 Task: Search one way flight ticket for 2 adults, 4 children and 1 infant on lap in business from Yuma: Yuma International Airport/mcas Yuma to Rock Springs: Southwest Wyoming Regional Airport (rock Springs Sweetwater County Airport) on 8-5-2023. Choice of flights is Westjet. Number of bags: 2 carry on bags and 7 checked bags. Price is upto 93000. Outbound departure time preference is 13:45.
Action: Mouse moved to (302, 261)
Screenshot: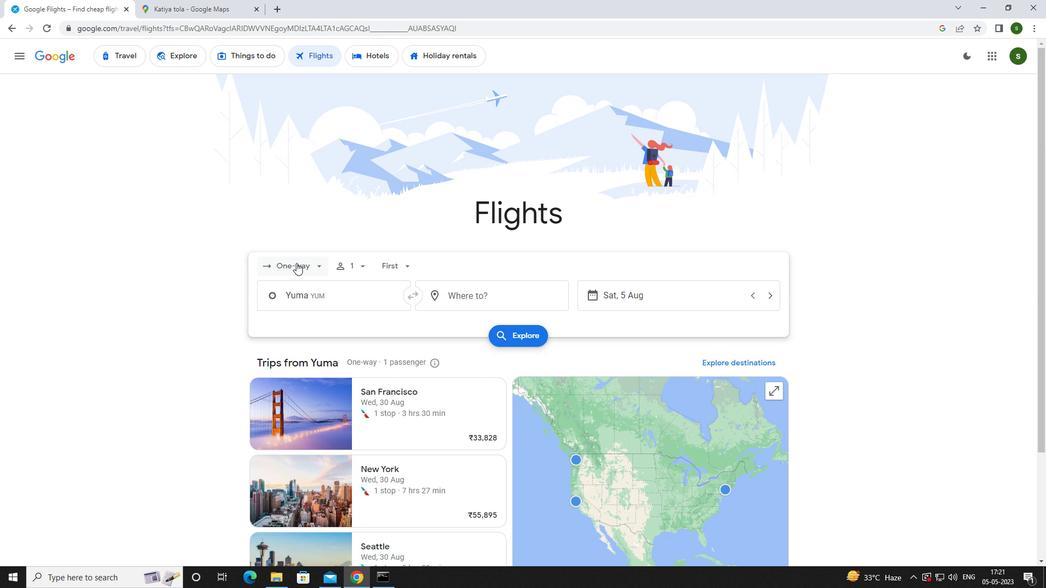 
Action: Mouse pressed left at (302, 261)
Screenshot: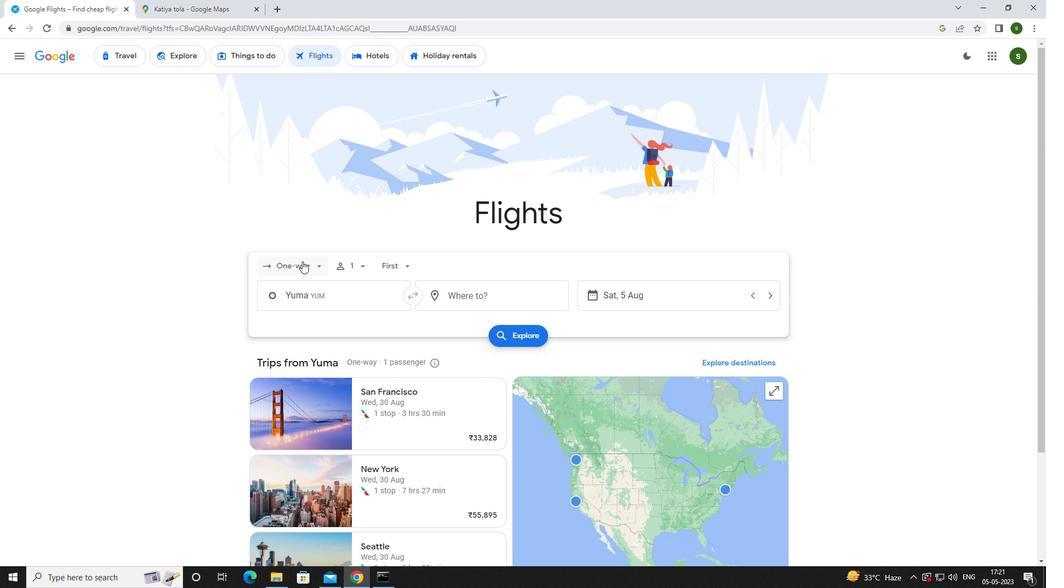 
Action: Mouse moved to (301, 318)
Screenshot: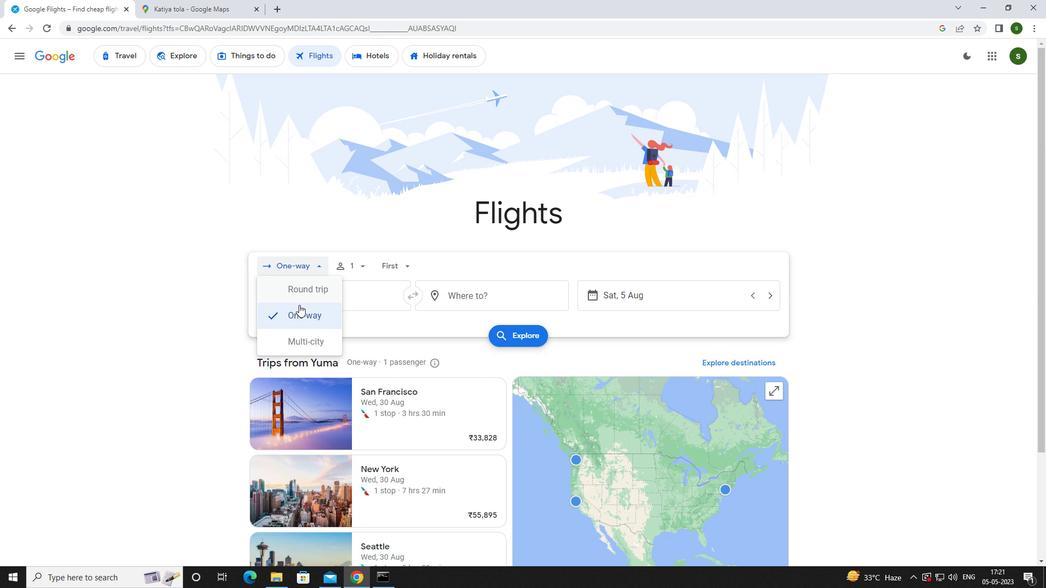 
Action: Mouse pressed left at (301, 318)
Screenshot: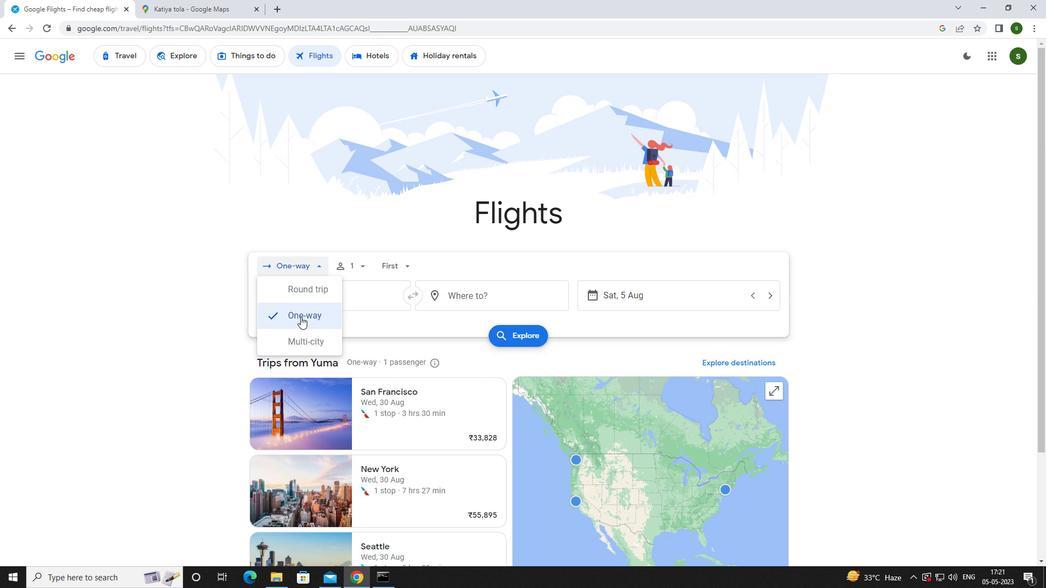 
Action: Mouse moved to (359, 269)
Screenshot: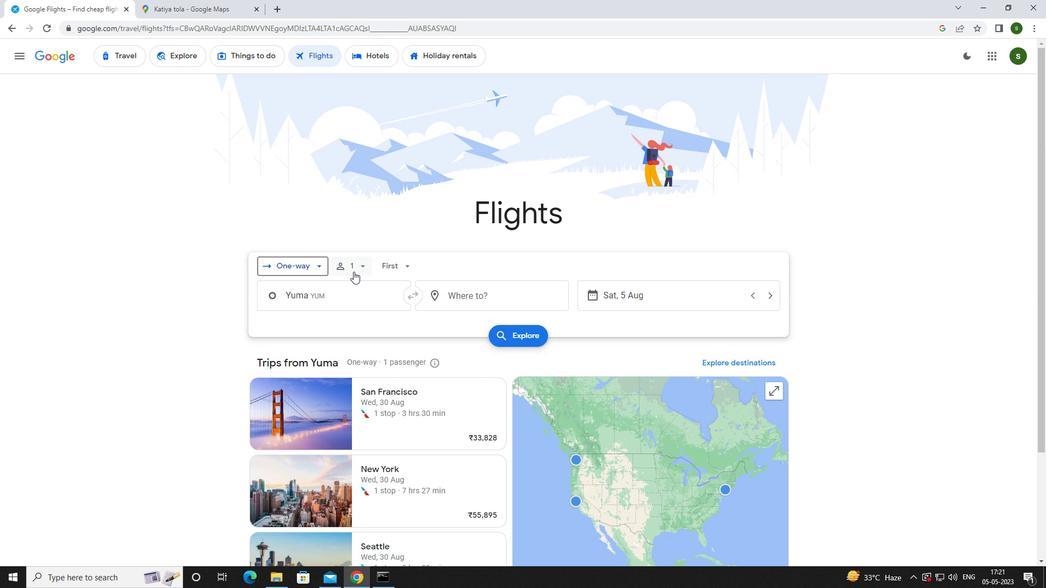 
Action: Mouse pressed left at (359, 269)
Screenshot: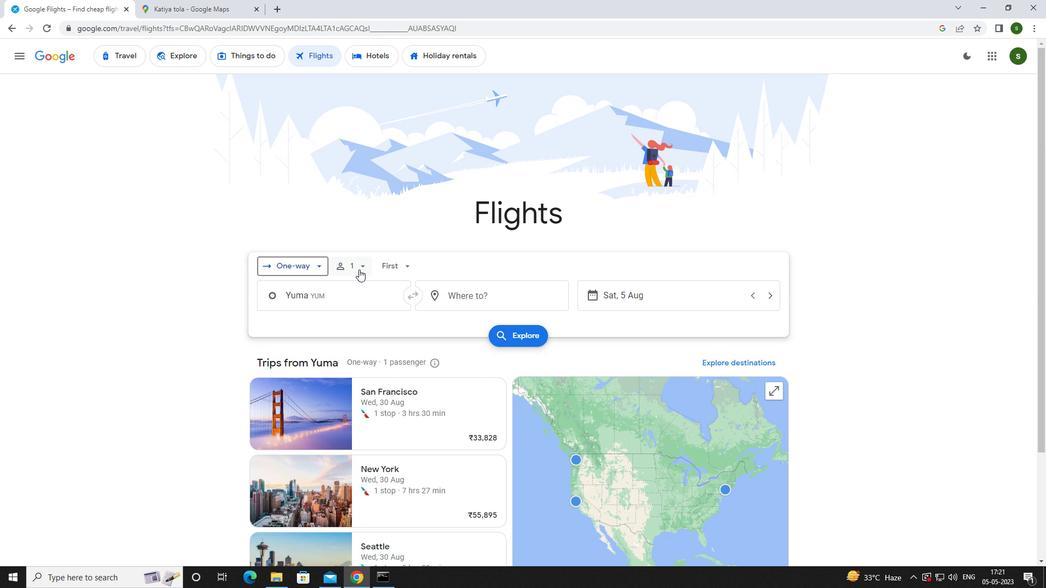 
Action: Mouse moved to (443, 294)
Screenshot: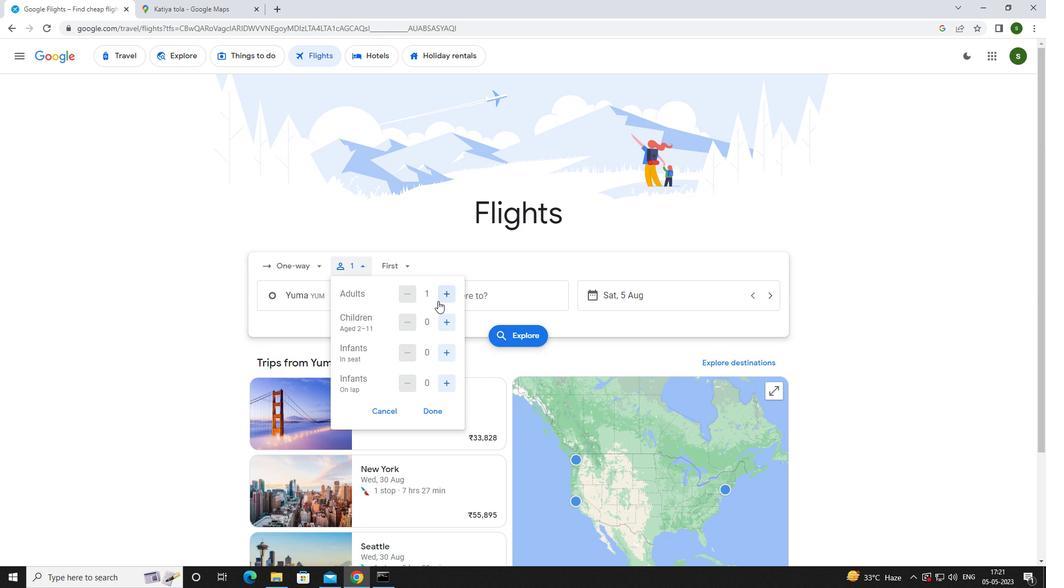 
Action: Mouse pressed left at (443, 294)
Screenshot: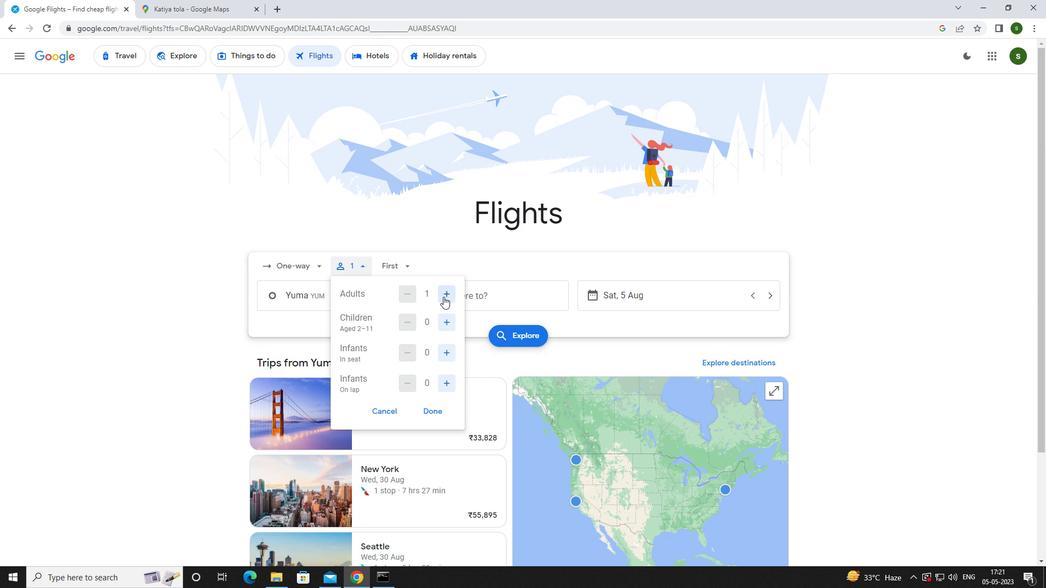 
Action: Mouse moved to (445, 319)
Screenshot: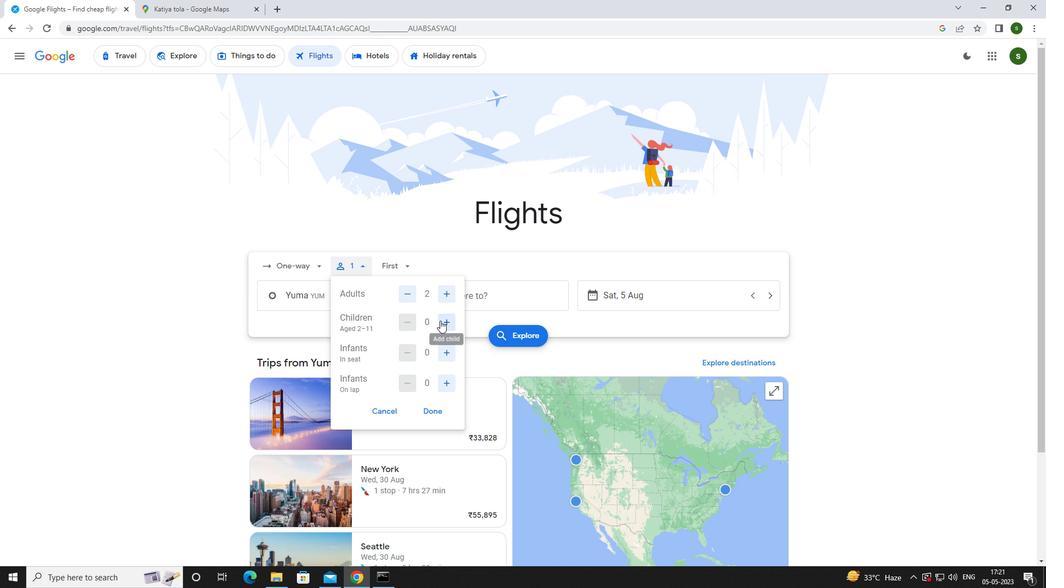 
Action: Mouse pressed left at (445, 319)
Screenshot: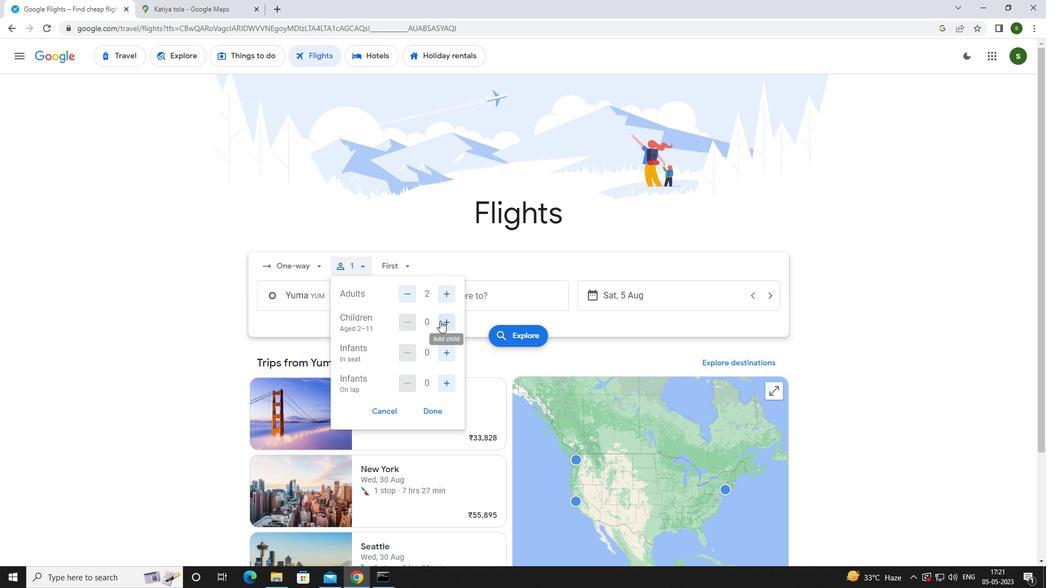 
Action: Mouse pressed left at (445, 319)
Screenshot: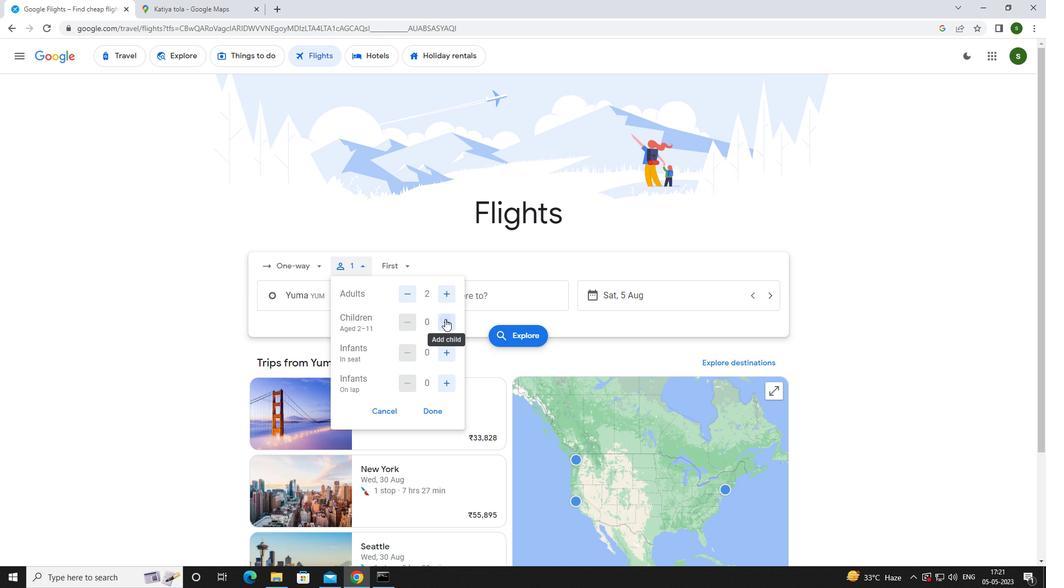 
Action: Mouse pressed left at (445, 319)
Screenshot: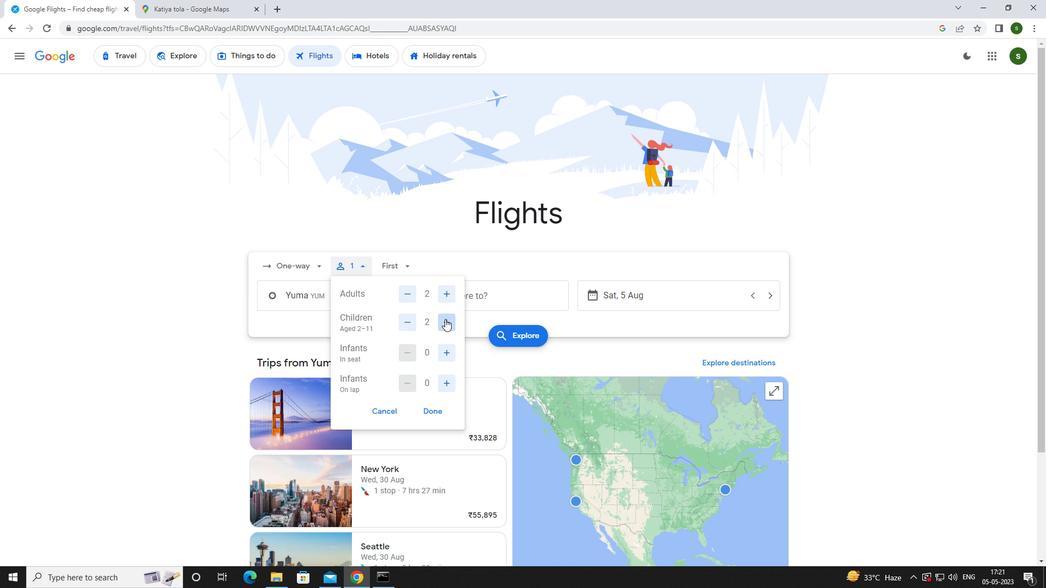 
Action: Mouse pressed left at (445, 319)
Screenshot: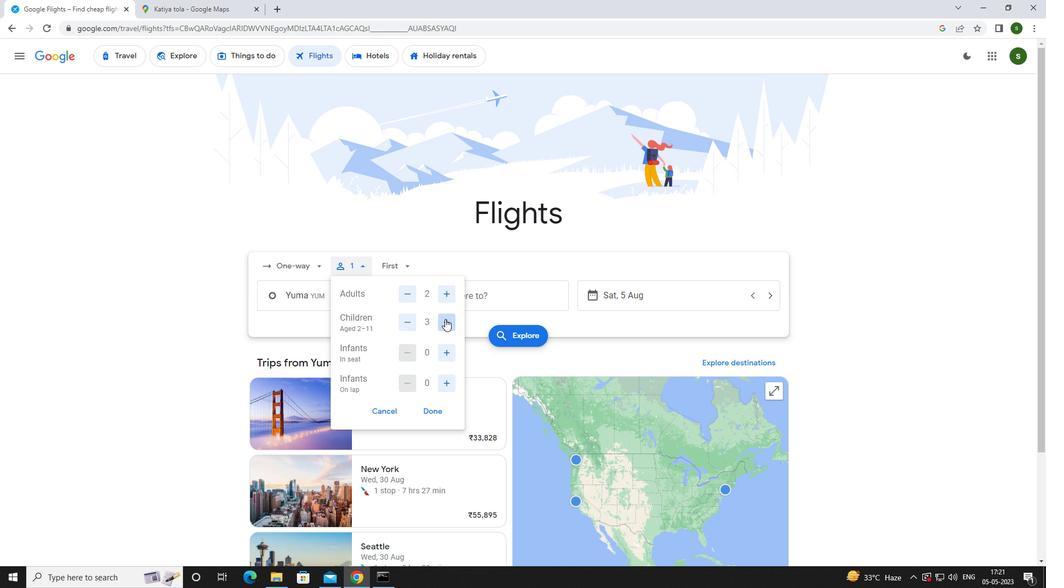 
Action: Mouse moved to (448, 384)
Screenshot: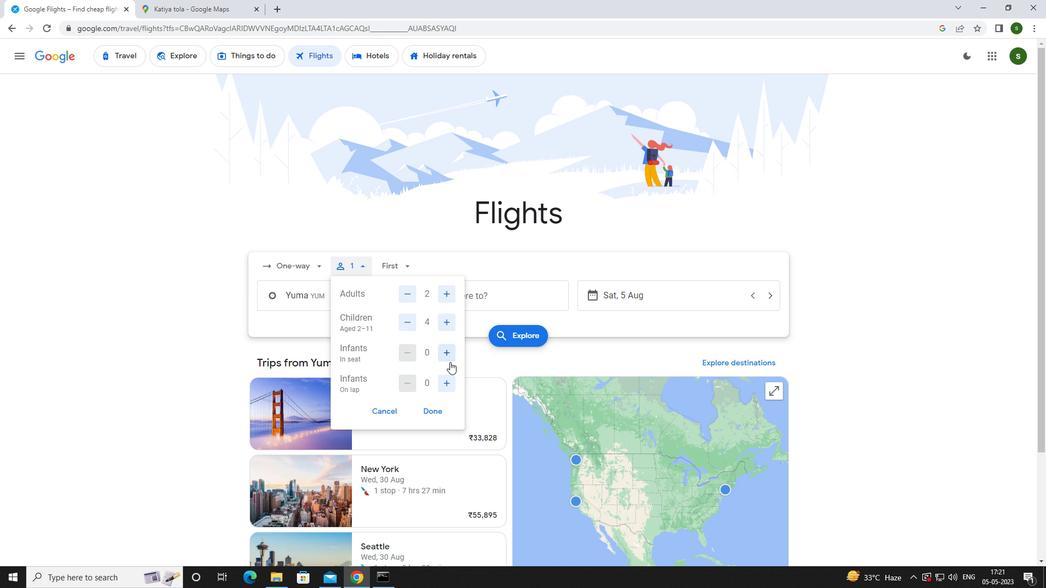 
Action: Mouse pressed left at (448, 384)
Screenshot: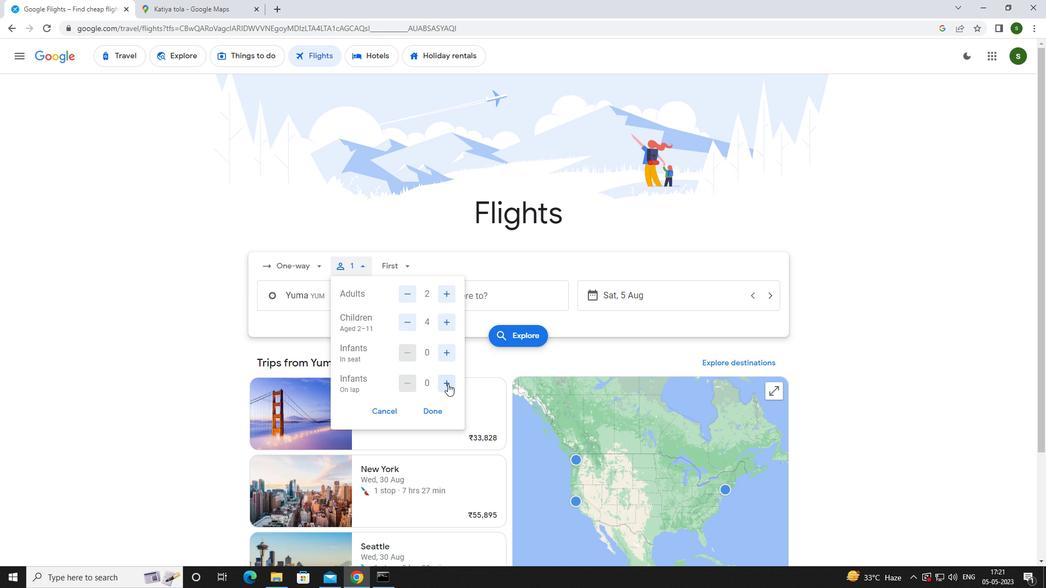 
Action: Mouse moved to (406, 269)
Screenshot: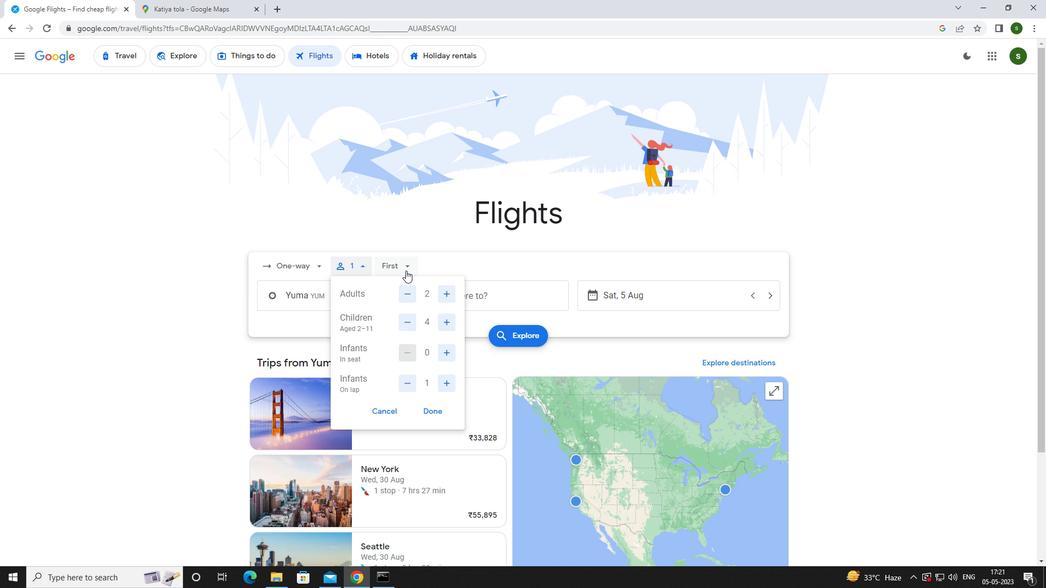 
Action: Mouse pressed left at (406, 269)
Screenshot: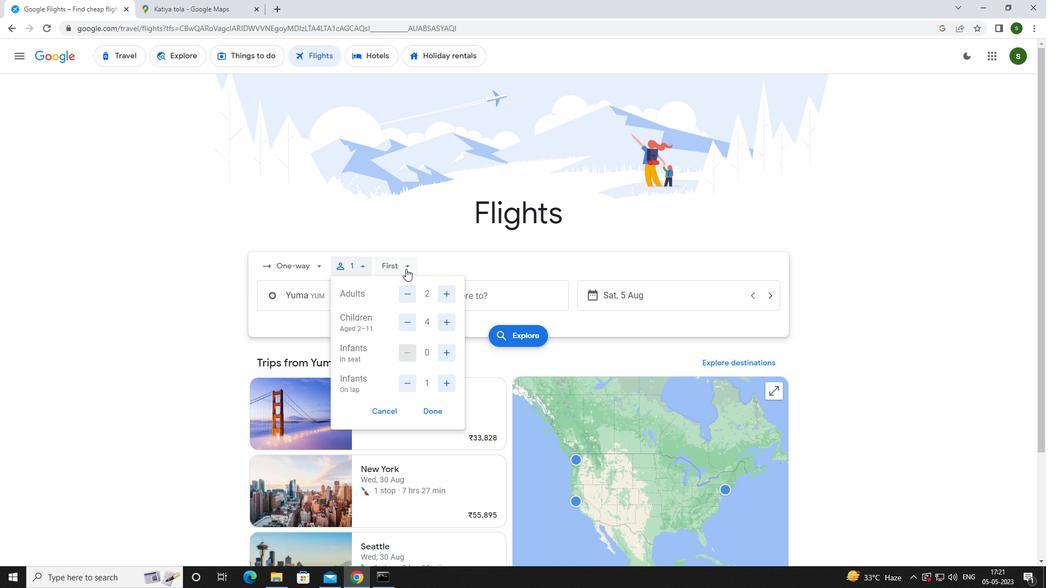 
Action: Mouse moved to (419, 341)
Screenshot: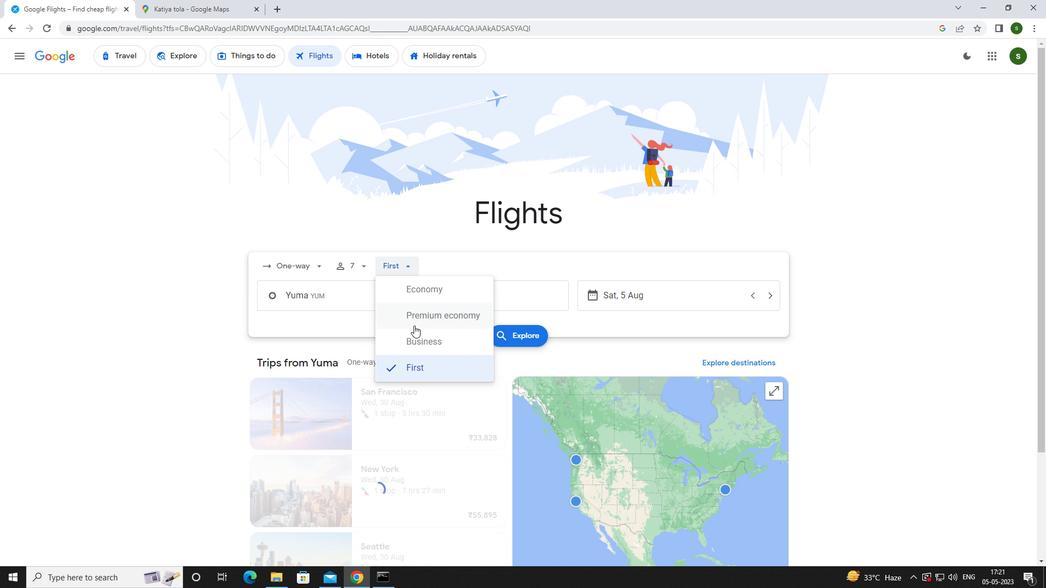 
Action: Mouse pressed left at (419, 341)
Screenshot: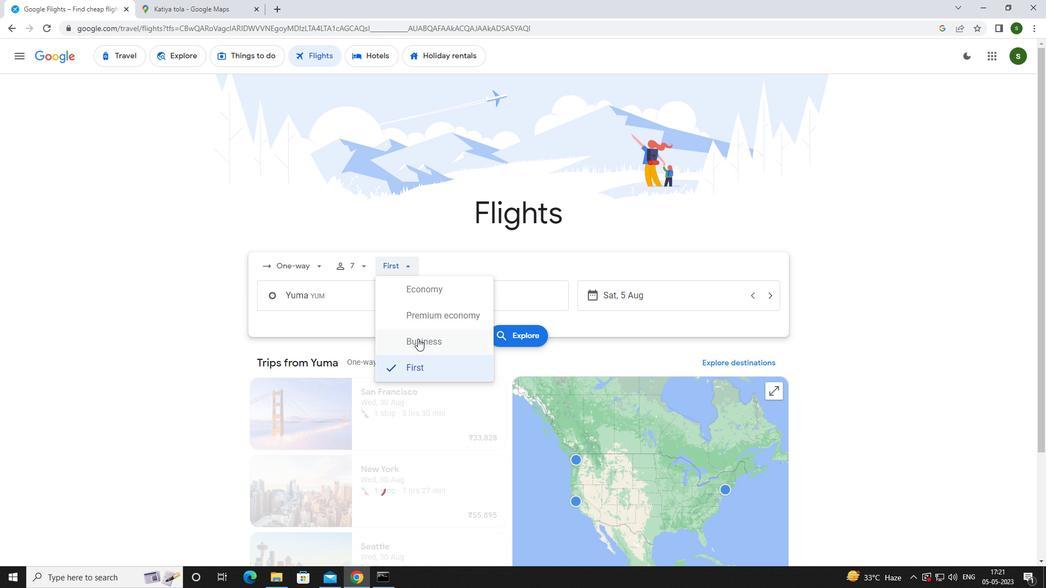 
Action: Mouse moved to (348, 301)
Screenshot: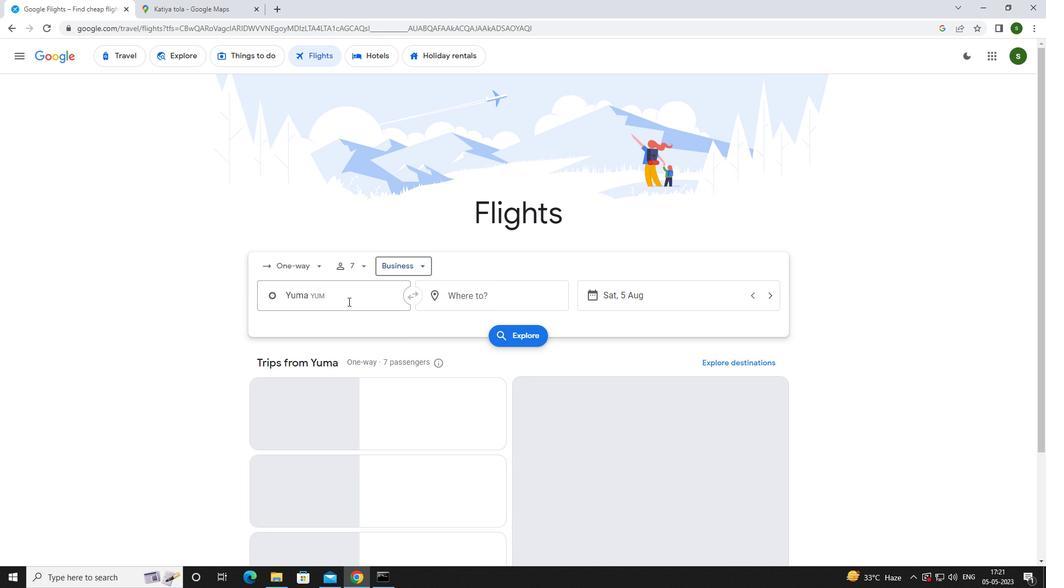 
Action: Mouse pressed left at (348, 301)
Screenshot: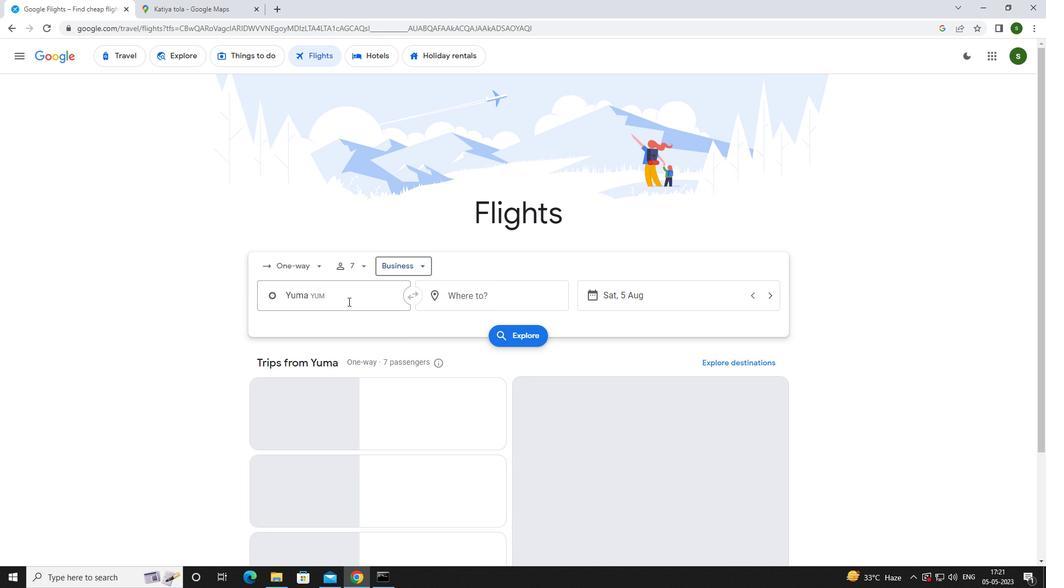
Action: Key pressed <Key.caps_lock>y<Key.caps_lock>uma<Key.space>
Screenshot: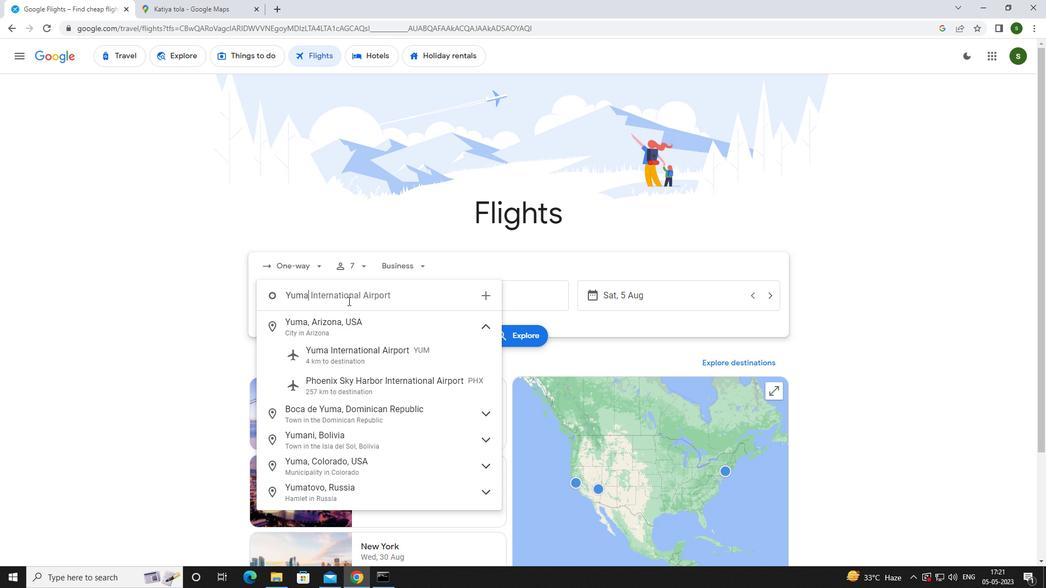 
Action: Mouse moved to (344, 356)
Screenshot: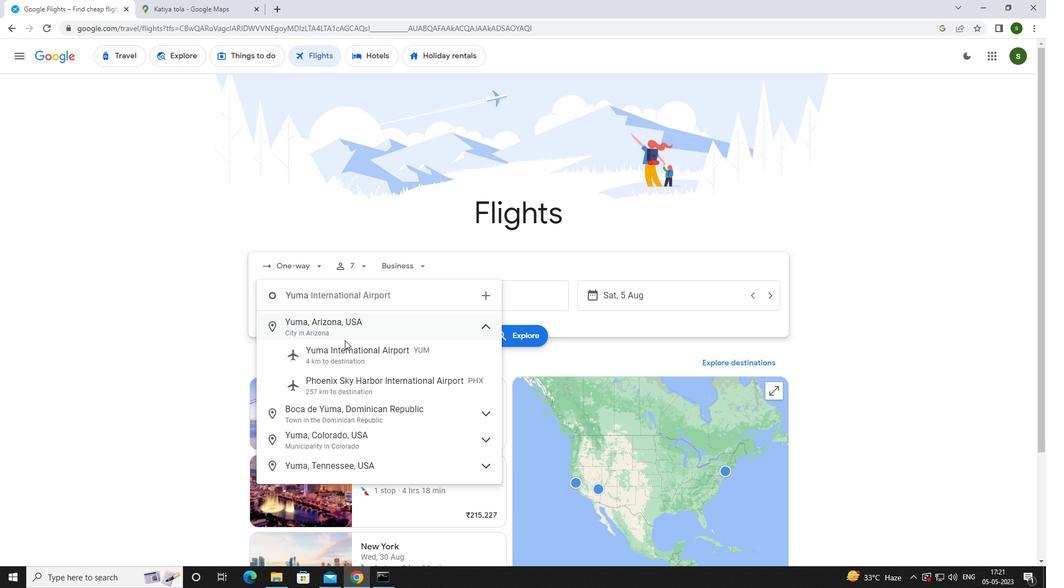 
Action: Mouse pressed left at (344, 356)
Screenshot: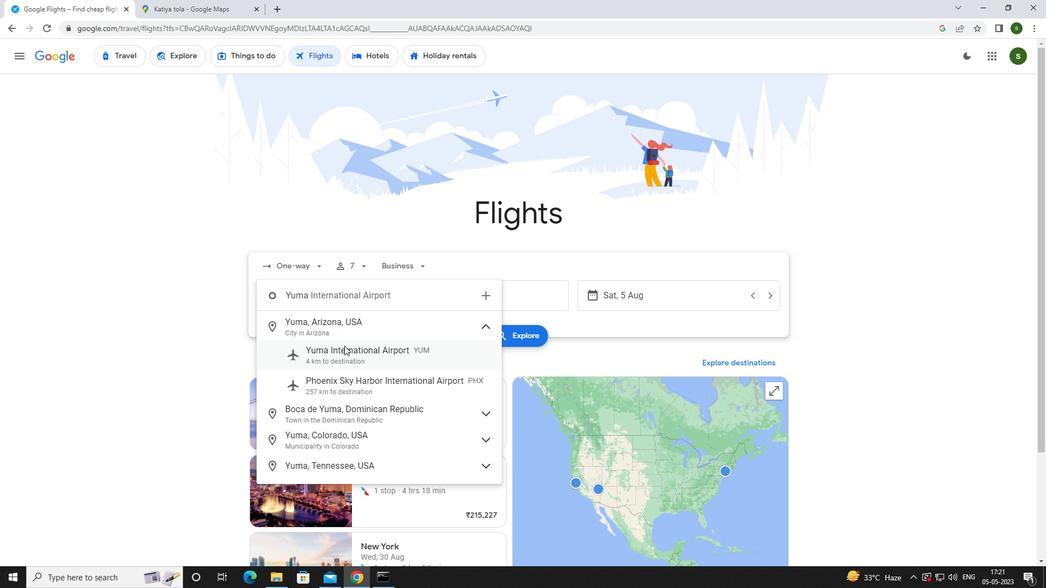 
Action: Mouse moved to (464, 296)
Screenshot: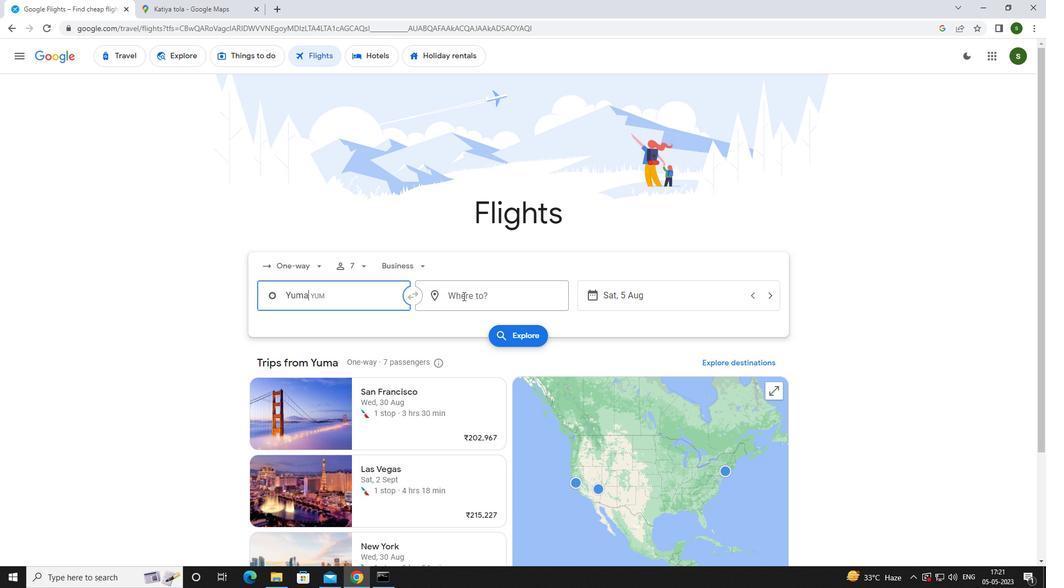 
Action: Mouse pressed left at (464, 296)
Screenshot: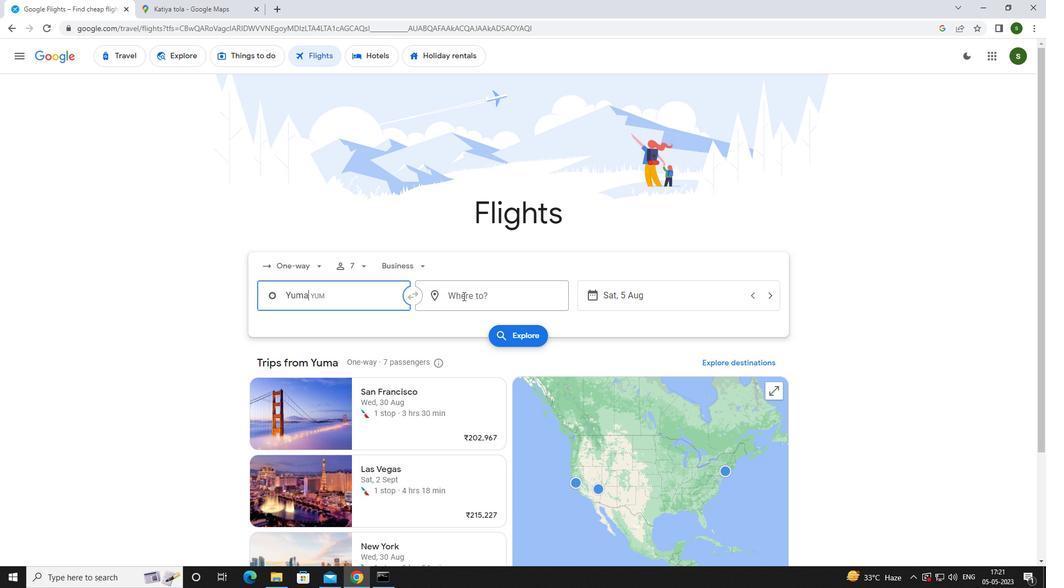 
Action: Mouse moved to (462, 297)
Screenshot: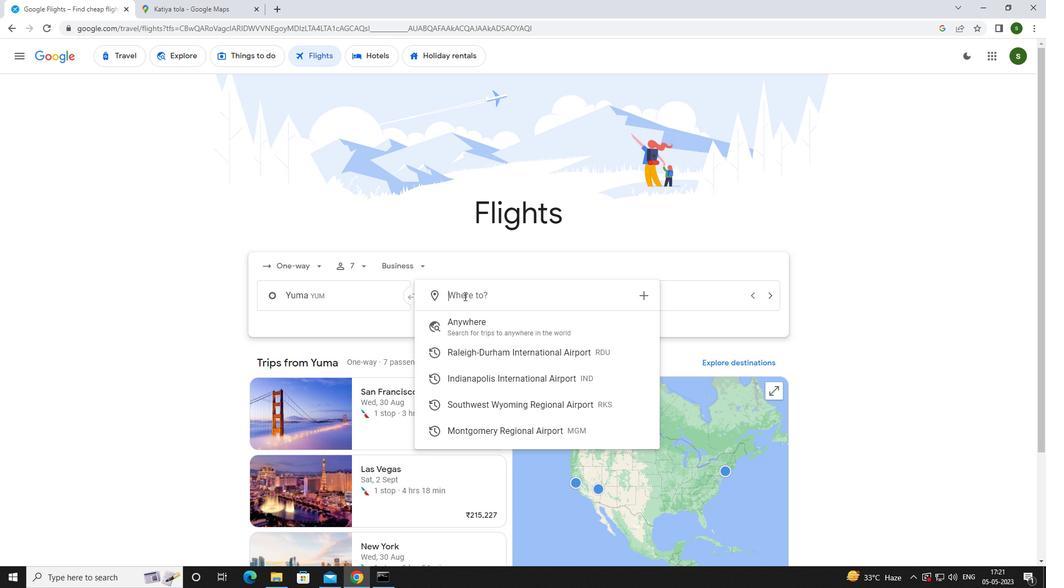 
Action: Key pressed <Key.caps_lock>r<Key.caps_lock>ock<Key.space><Key.caps_lock>s<Key.caps_lock>pr
Screenshot: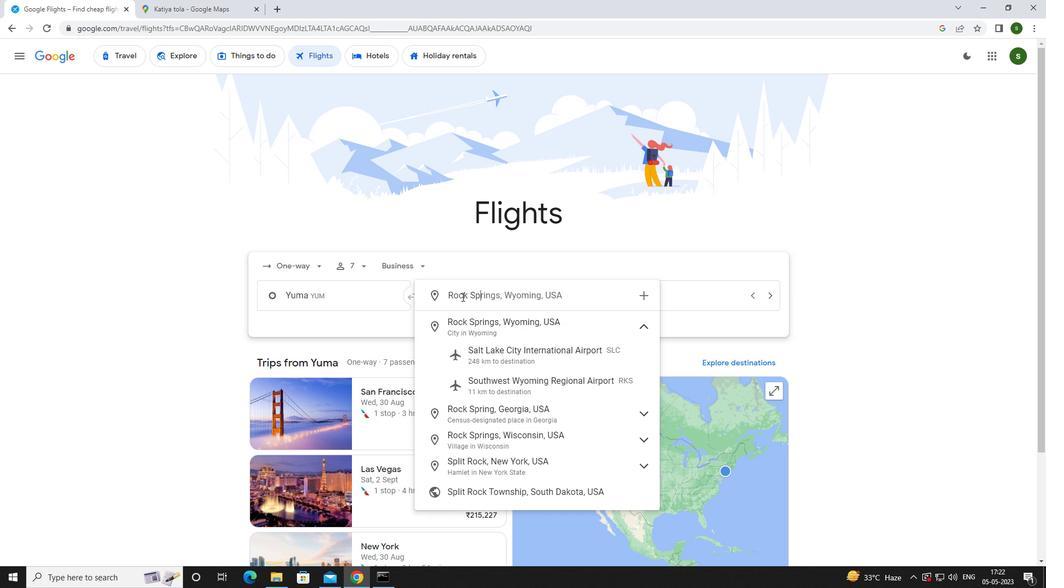 
Action: Mouse moved to (498, 381)
Screenshot: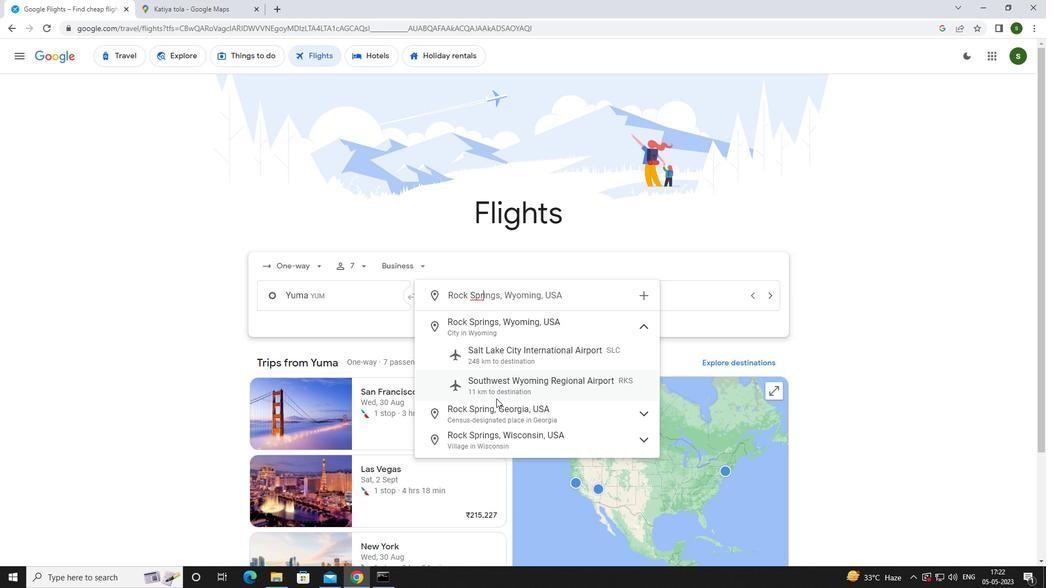 
Action: Mouse pressed left at (498, 381)
Screenshot: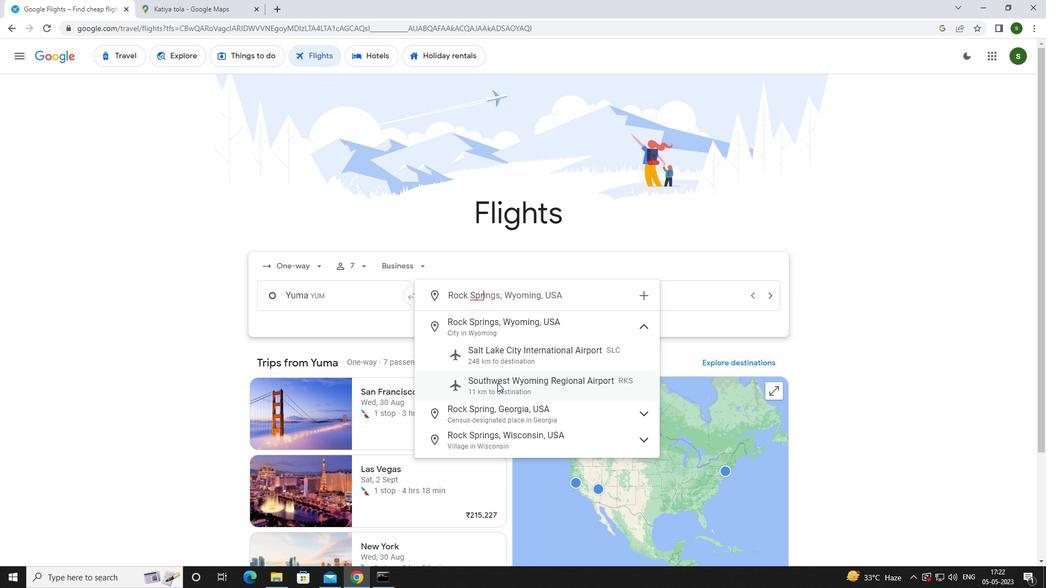 
Action: Mouse moved to (641, 295)
Screenshot: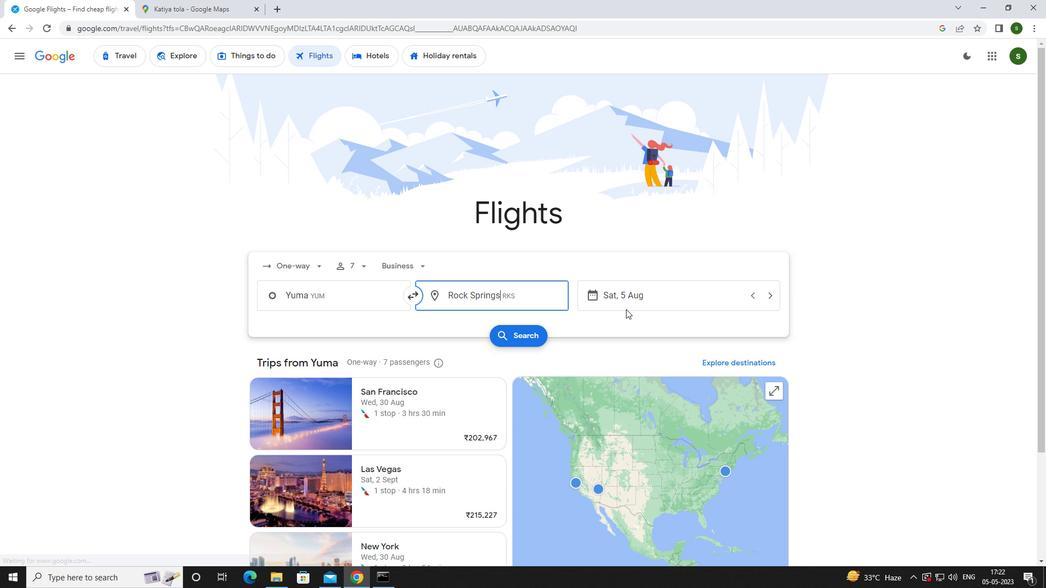 
Action: Mouse pressed left at (641, 295)
Screenshot: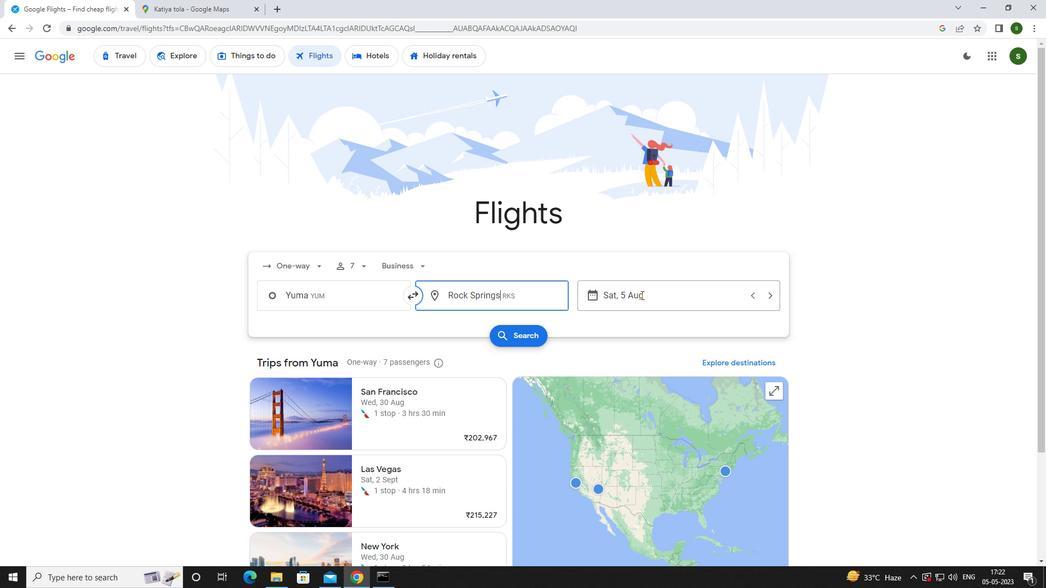 
Action: Mouse moved to (546, 369)
Screenshot: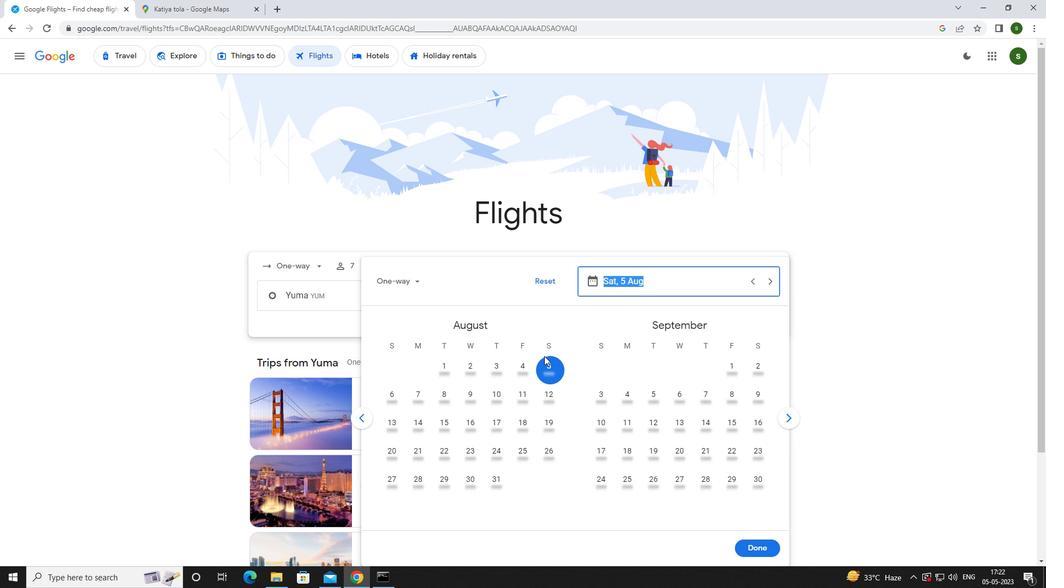 
Action: Mouse pressed left at (546, 369)
Screenshot: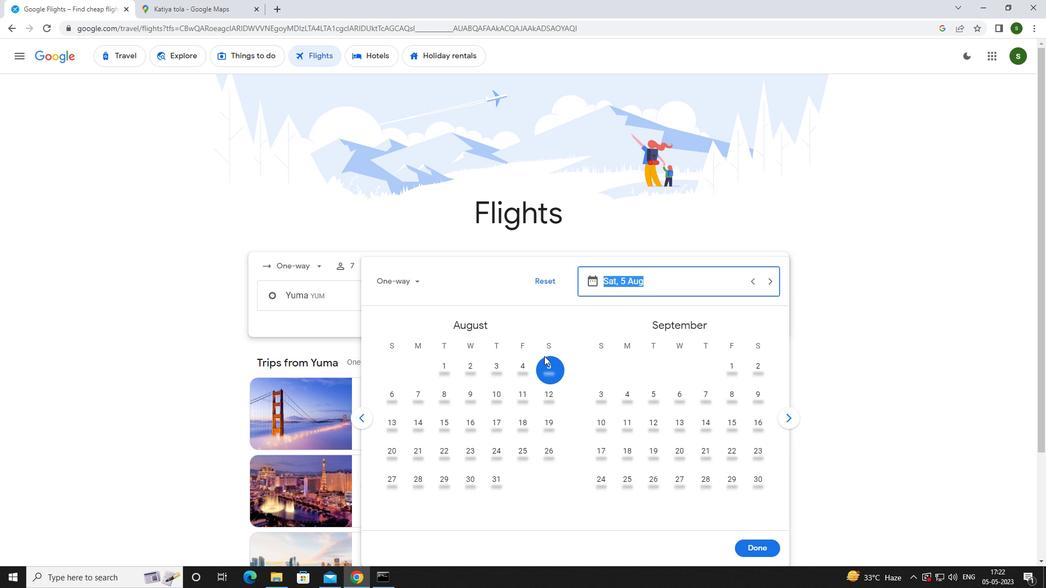 
Action: Mouse moved to (754, 549)
Screenshot: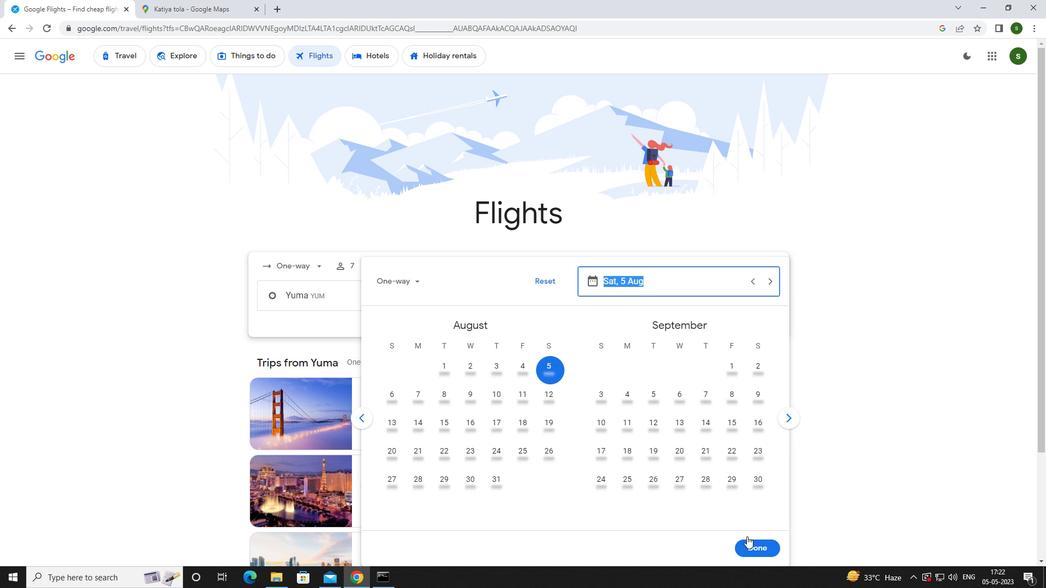 
Action: Mouse pressed left at (754, 549)
Screenshot: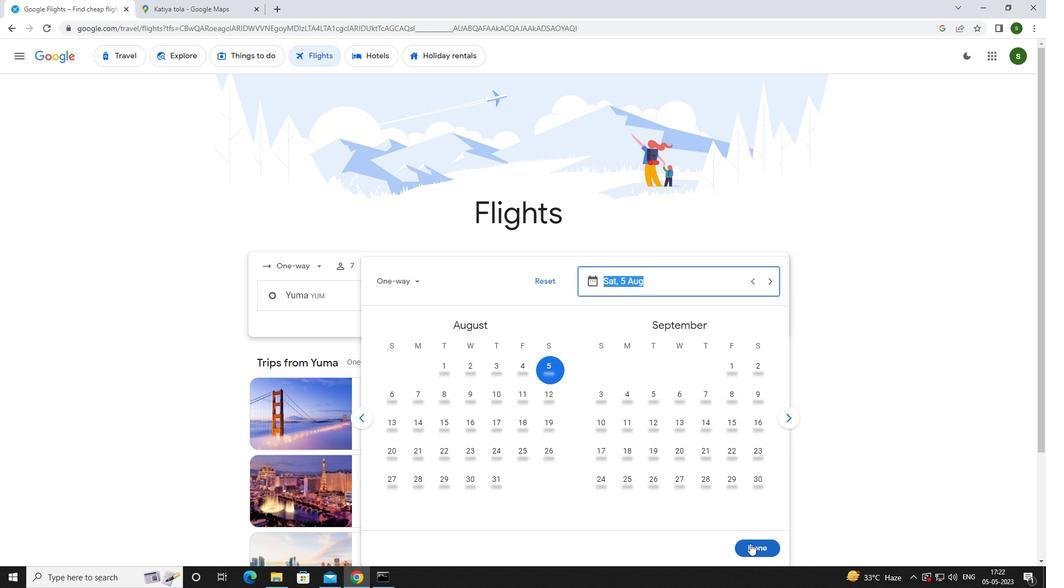 
Action: Mouse moved to (530, 339)
Screenshot: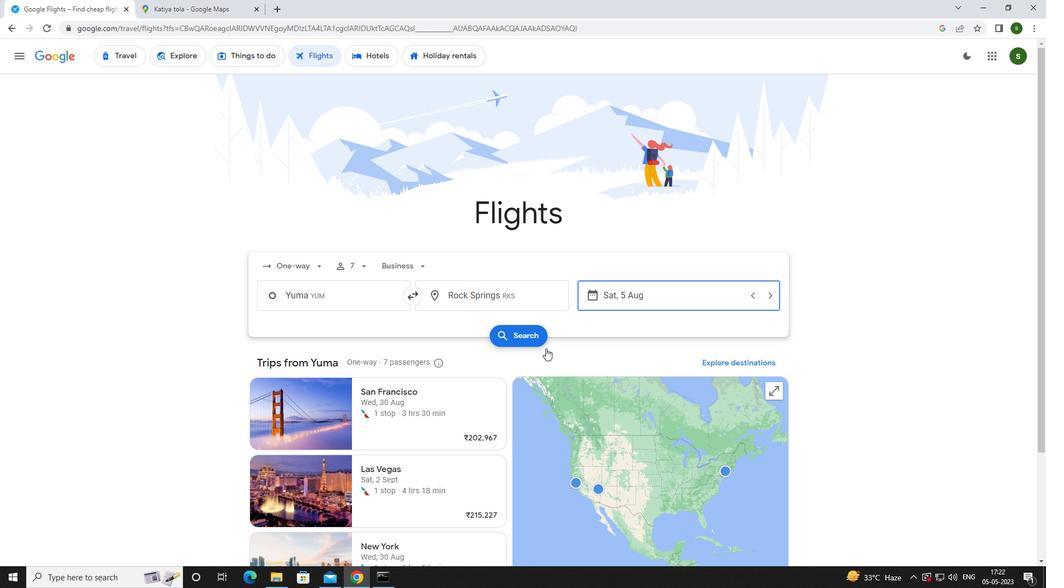 
Action: Mouse pressed left at (530, 339)
Screenshot: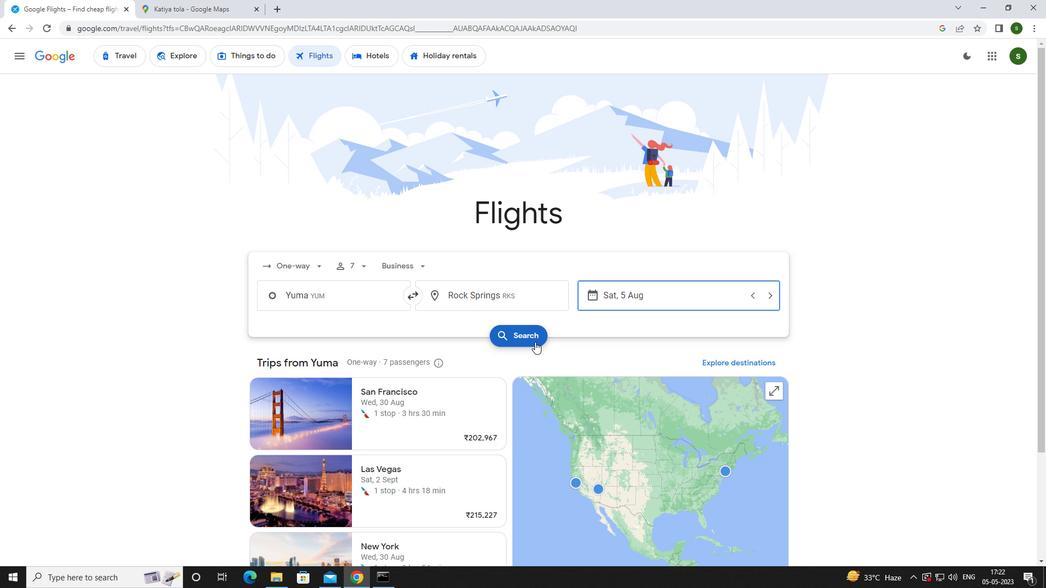 
Action: Mouse moved to (274, 155)
Screenshot: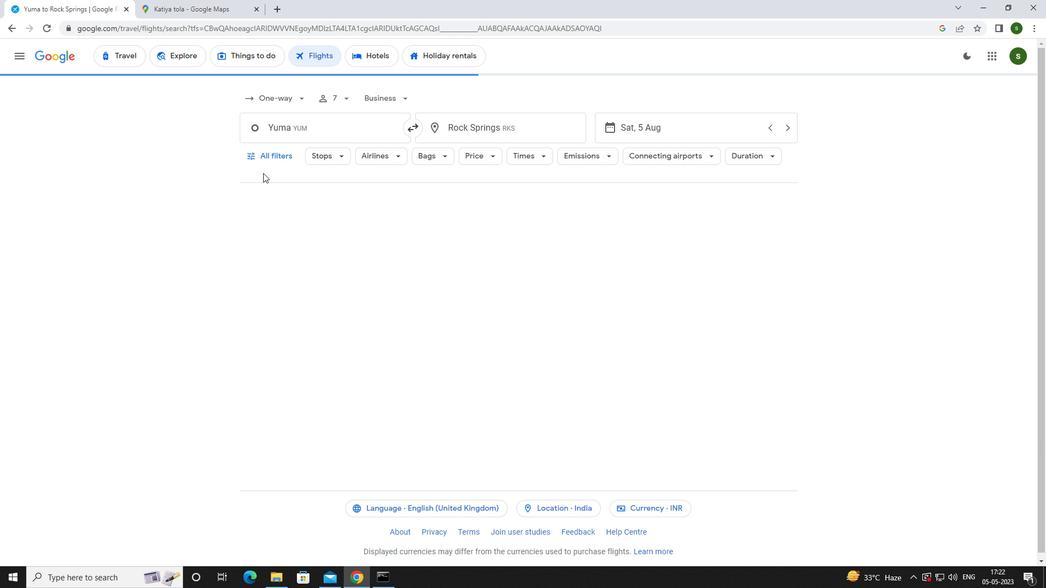
Action: Mouse pressed left at (274, 155)
Screenshot: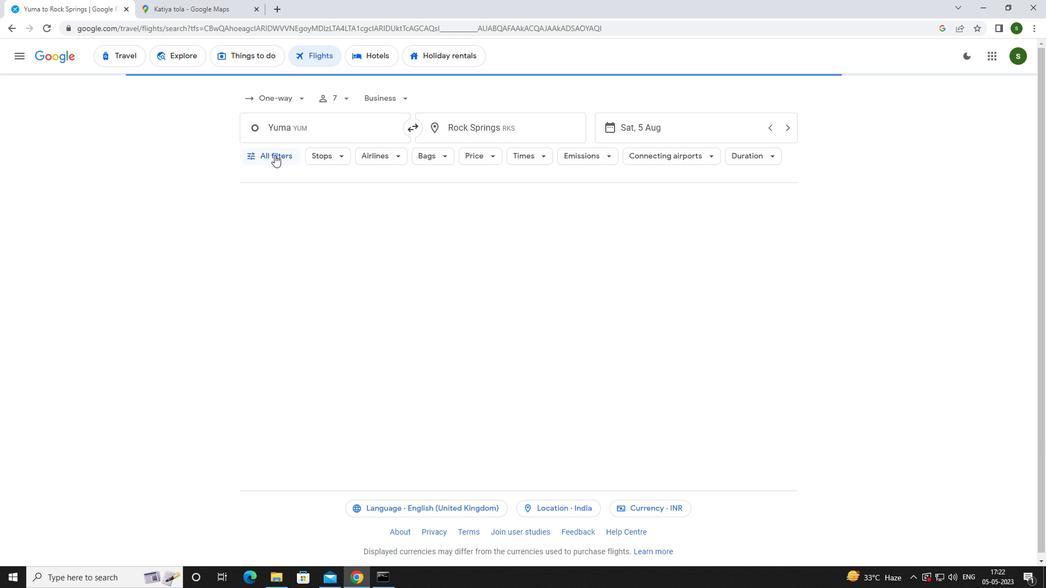 
Action: Mouse moved to (405, 384)
Screenshot: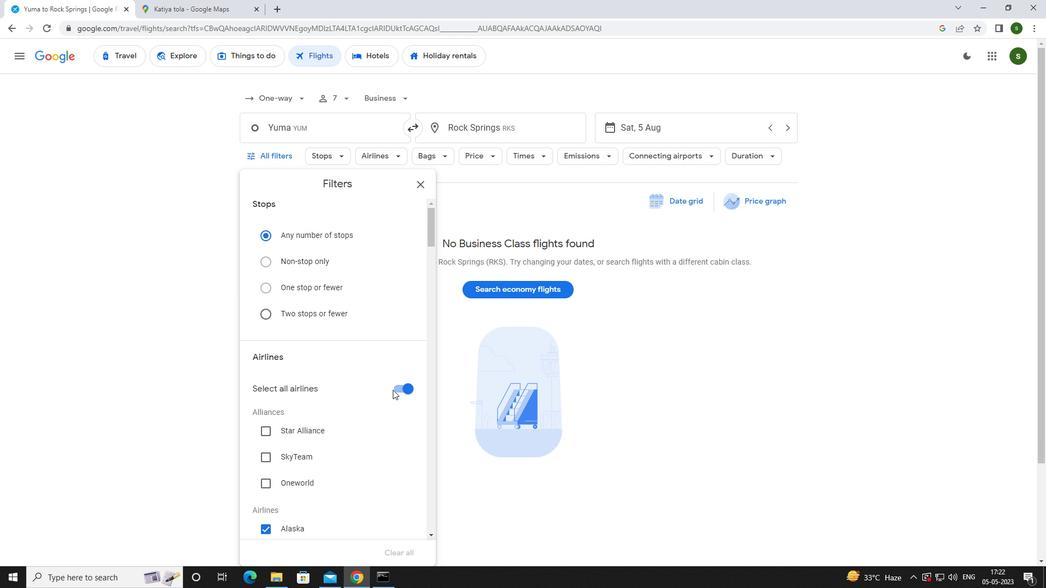 
Action: Mouse pressed left at (405, 384)
Screenshot: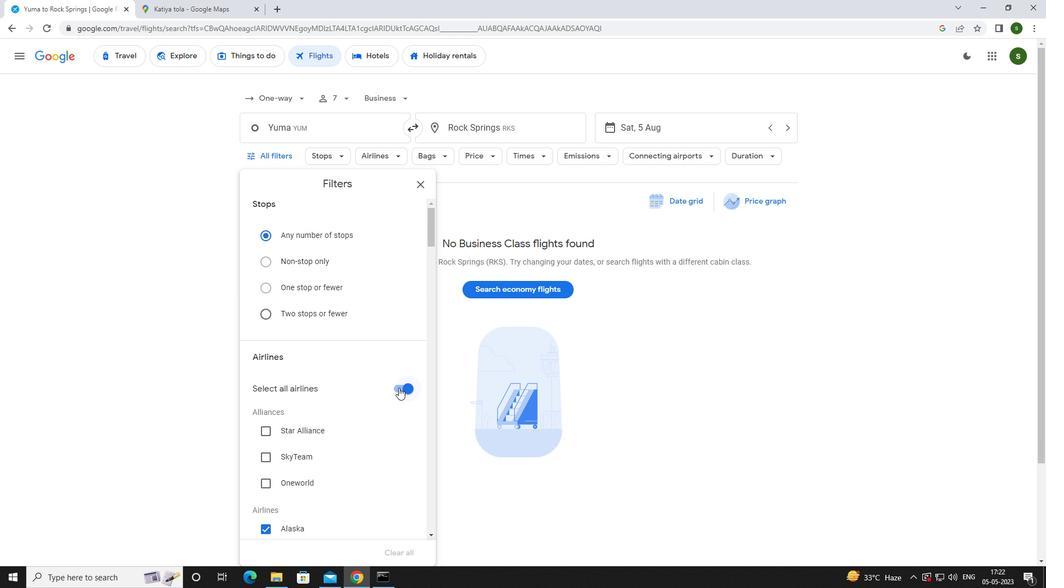 
Action: Mouse moved to (353, 341)
Screenshot: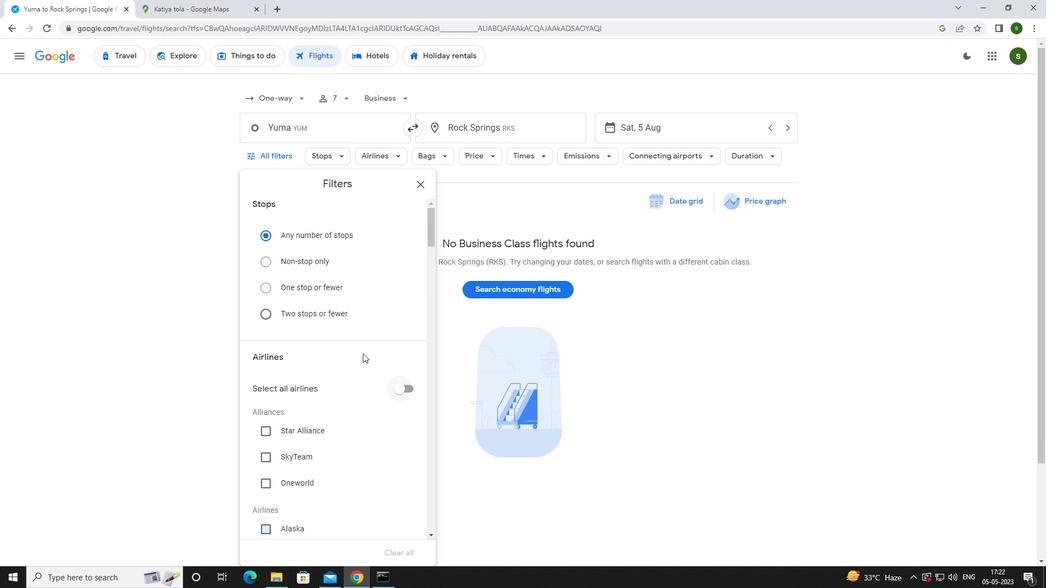 
Action: Mouse scrolled (353, 341) with delta (0, 0)
Screenshot: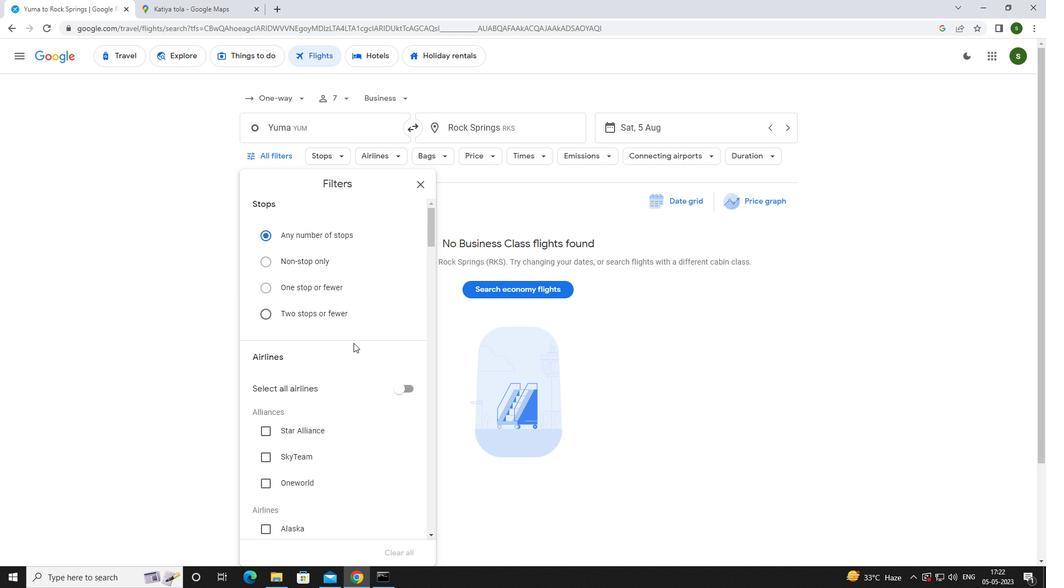 
Action: Mouse scrolled (353, 341) with delta (0, 0)
Screenshot: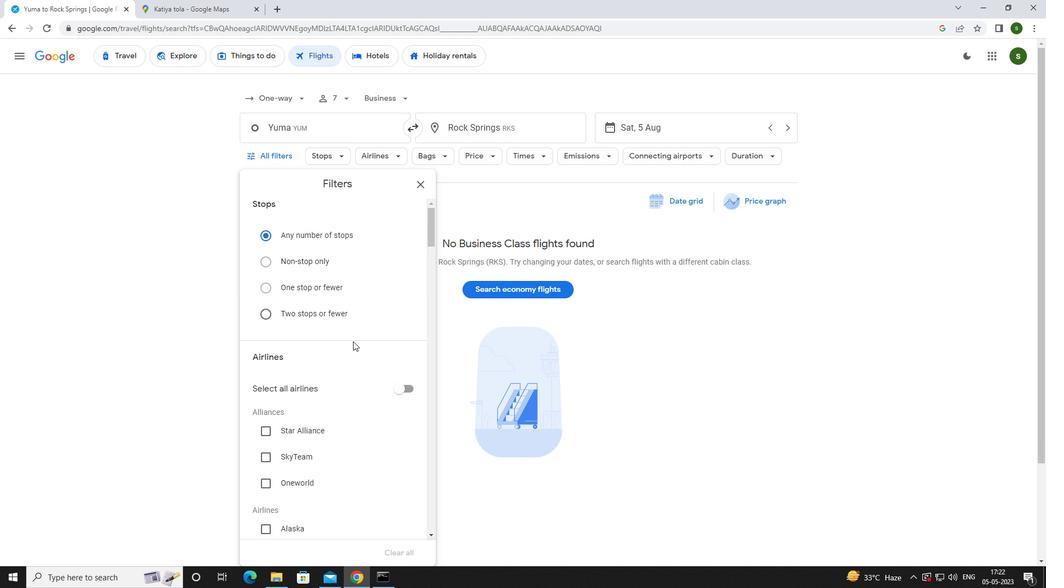 
Action: Mouse scrolled (353, 341) with delta (0, 0)
Screenshot: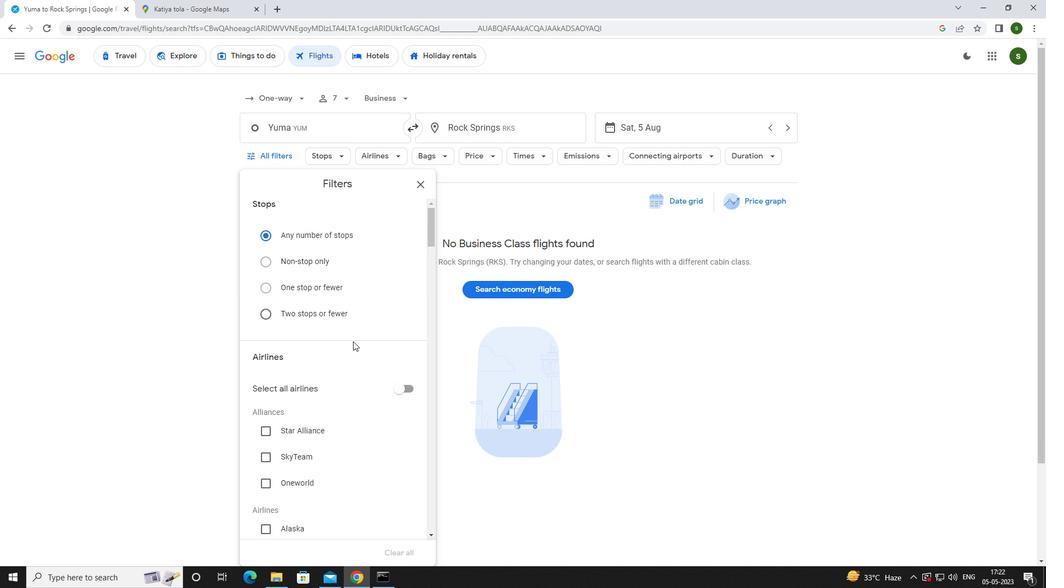 
Action: Mouse scrolled (353, 341) with delta (0, 0)
Screenshot: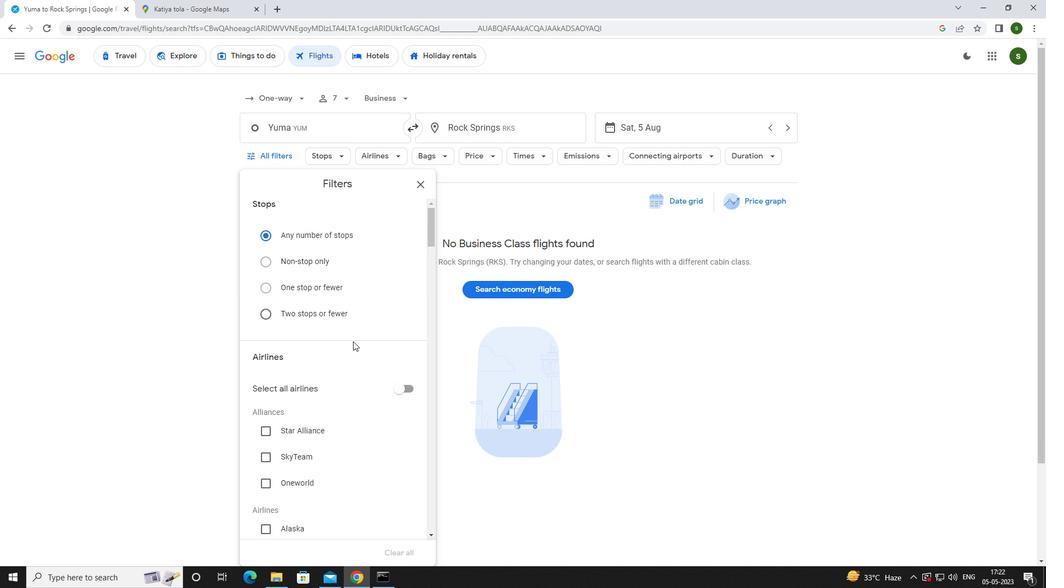 
Action: Mouse scrolled (353, 341) with delta (0, 0)
Screenshot: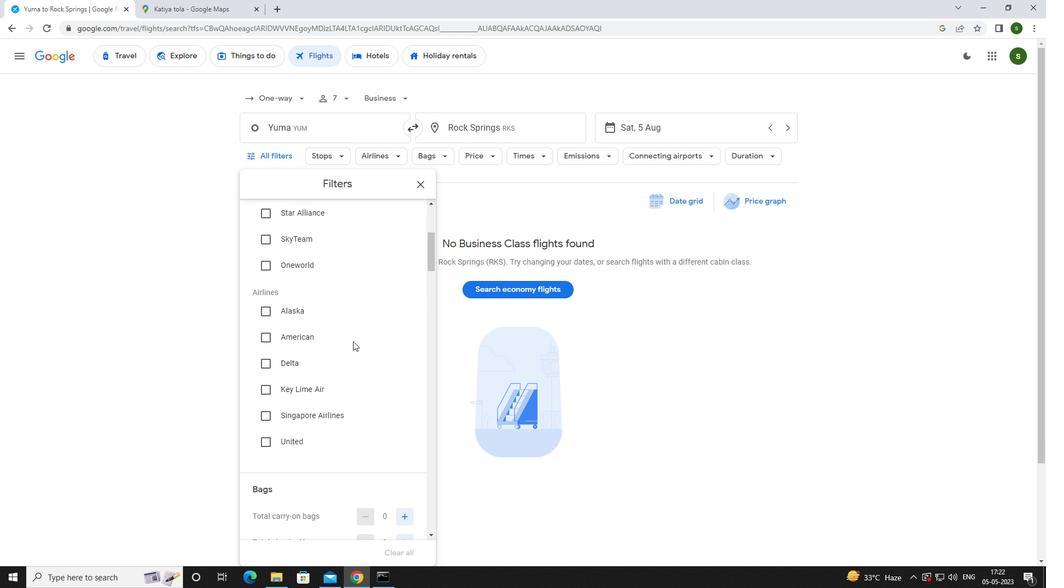 
Action: Mouse scrolled (353, 341) with delta (0, 0)
Screenshot: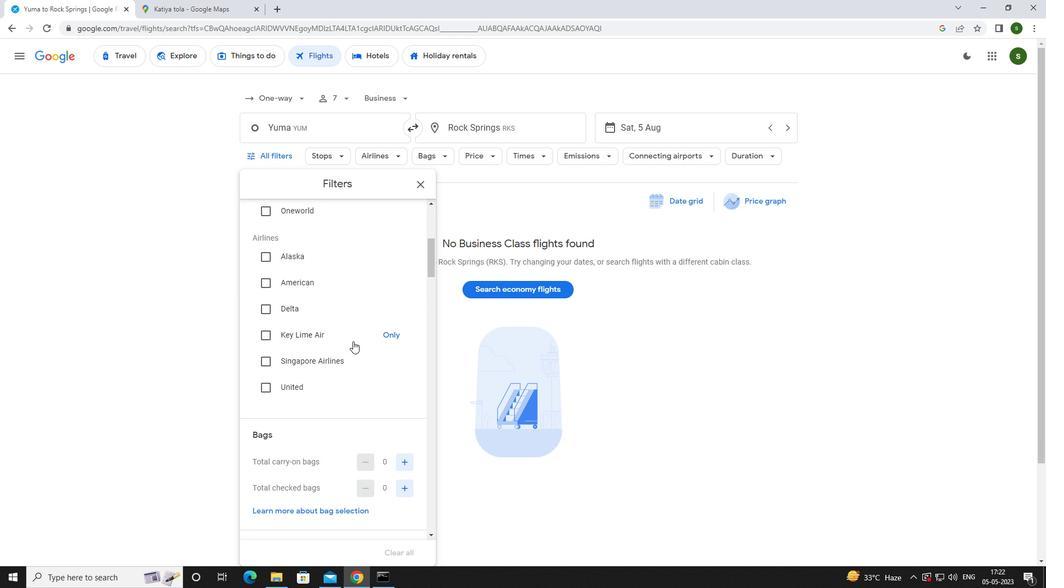 
Action: Mouse scrolled (353, 341) with delta (0, 0)
Screenshot: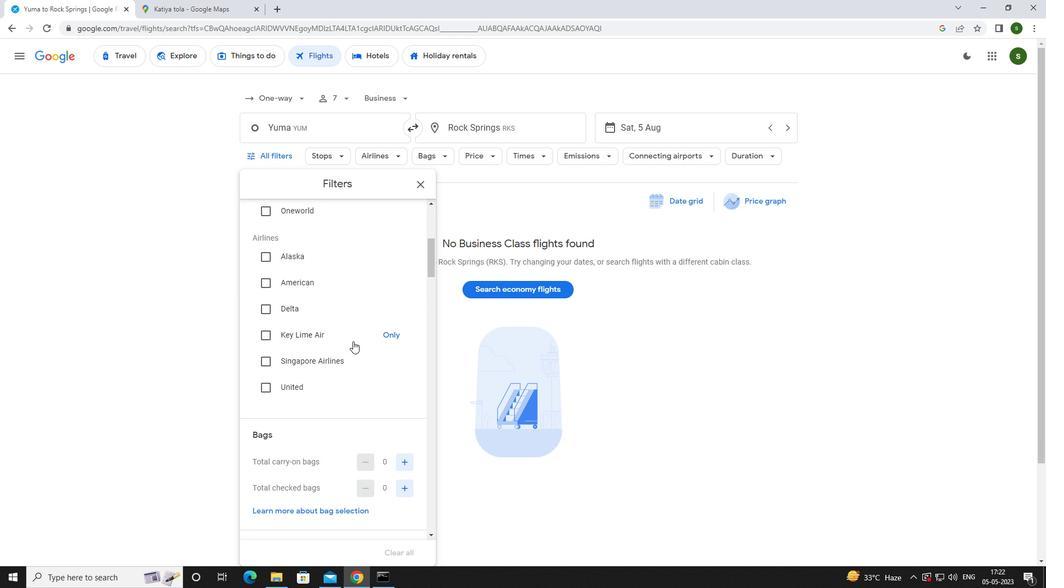 
Action: Mouse moved to (405, 352)
Screenshot: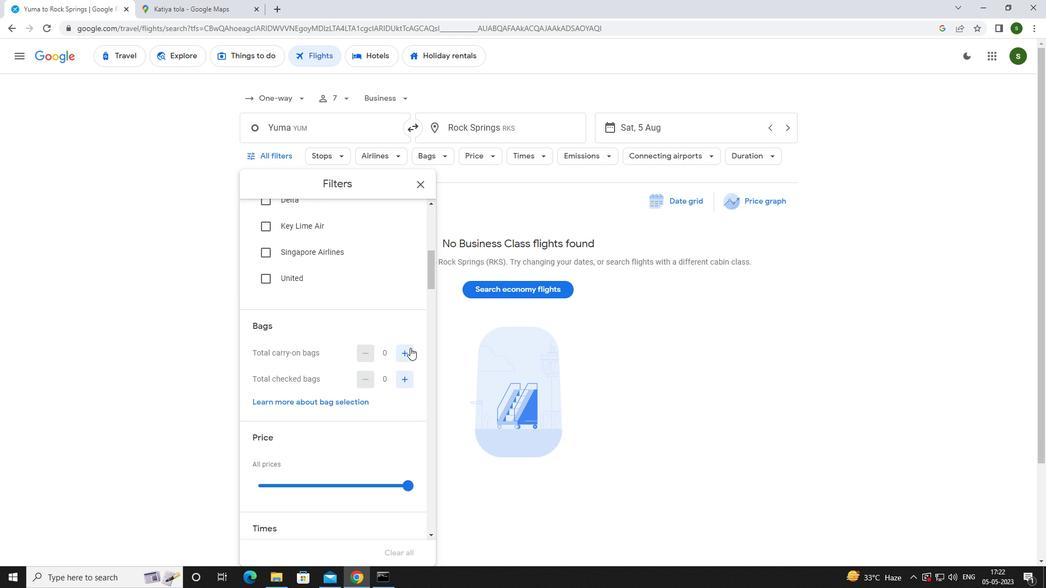 
Action: Mouse pressed left at (405, 352)
Screenshot: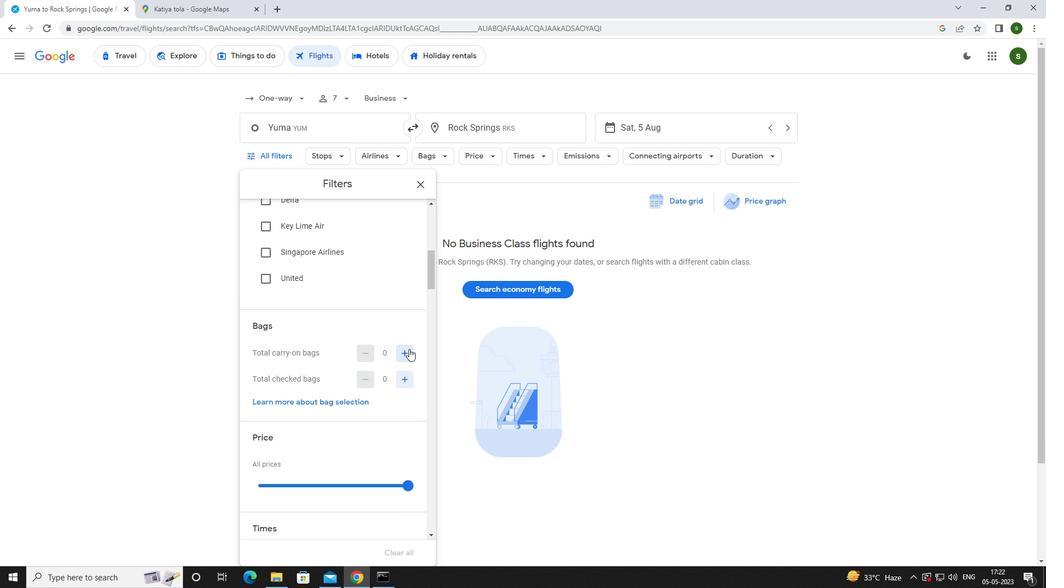 
Action: Mouse pressed left at (405, 352)
Screenshot: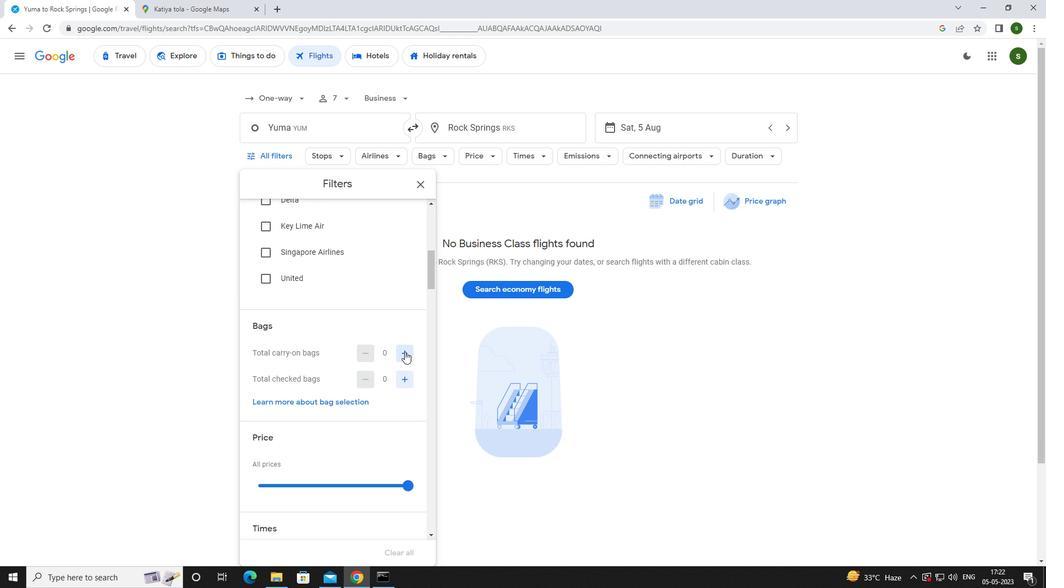 
Action: Mouse moved to (403, 381)
Screenshot: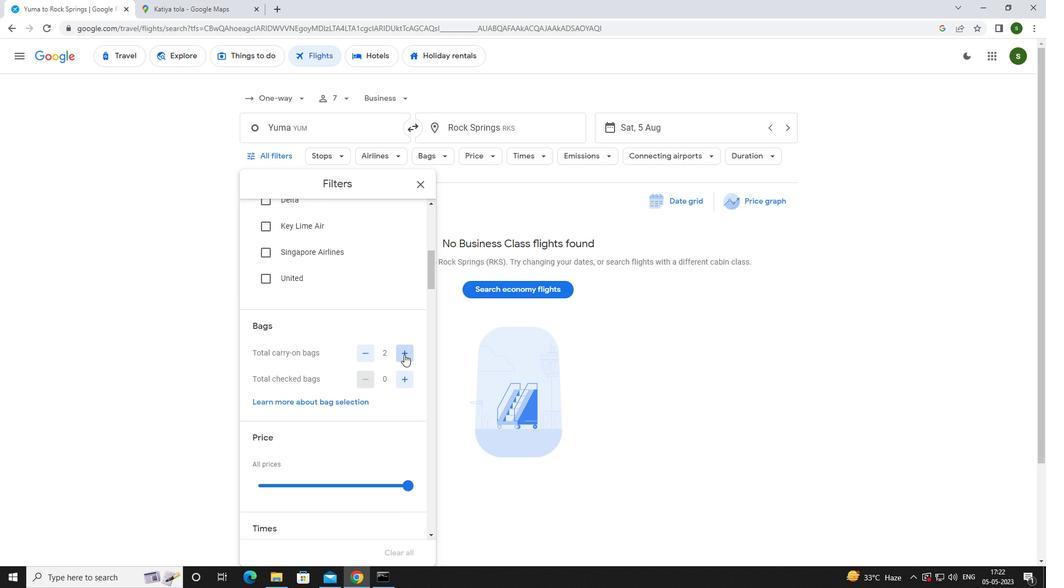 
Action: Mouse pressed left at (403, 381)
Screenshot: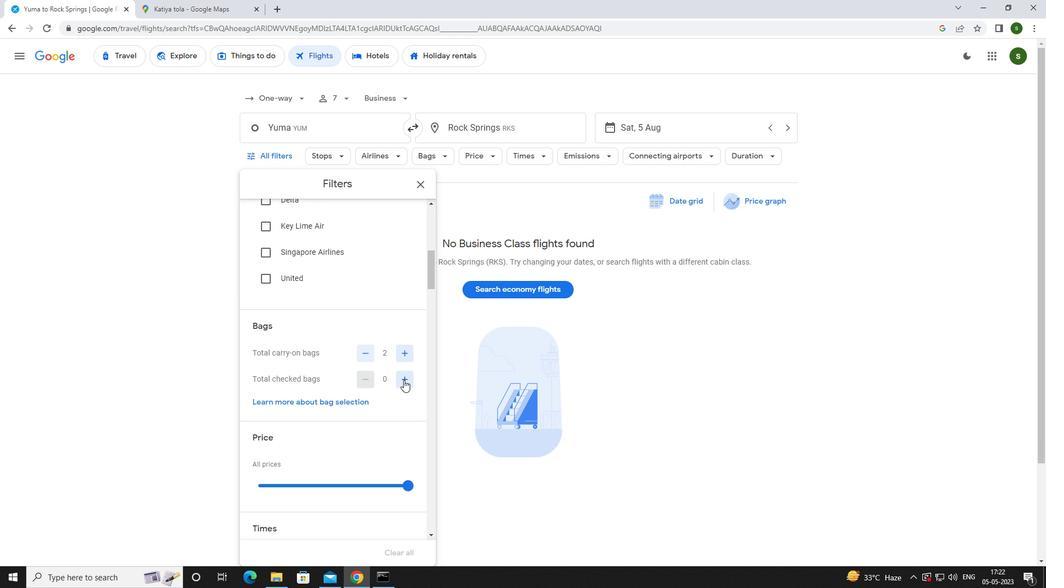 
Action: Mouse pressed left at (403, 381)
Screenshot: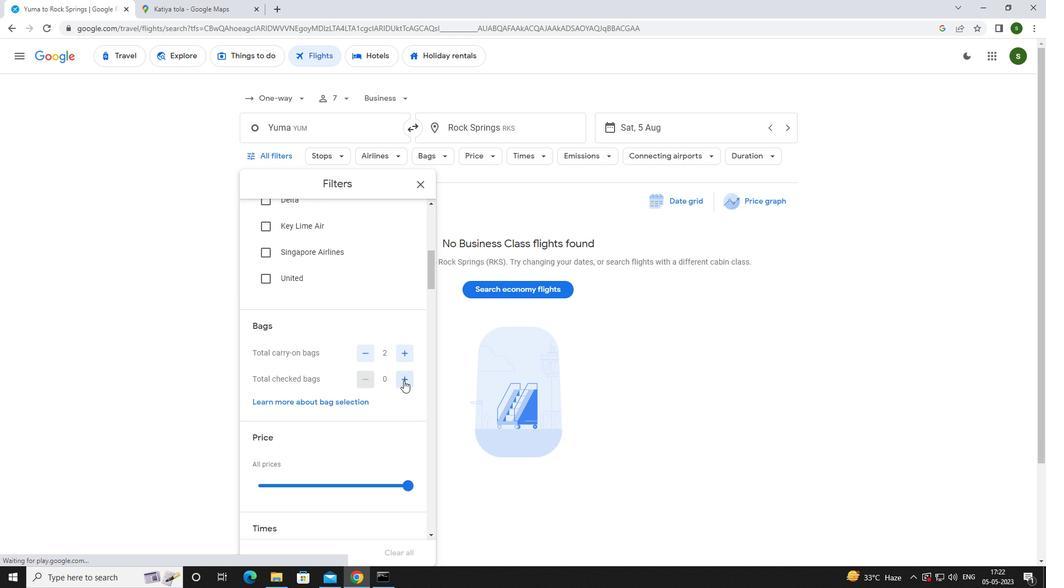 
Action: Mouse pressed left at (403, 381)
Screenshot: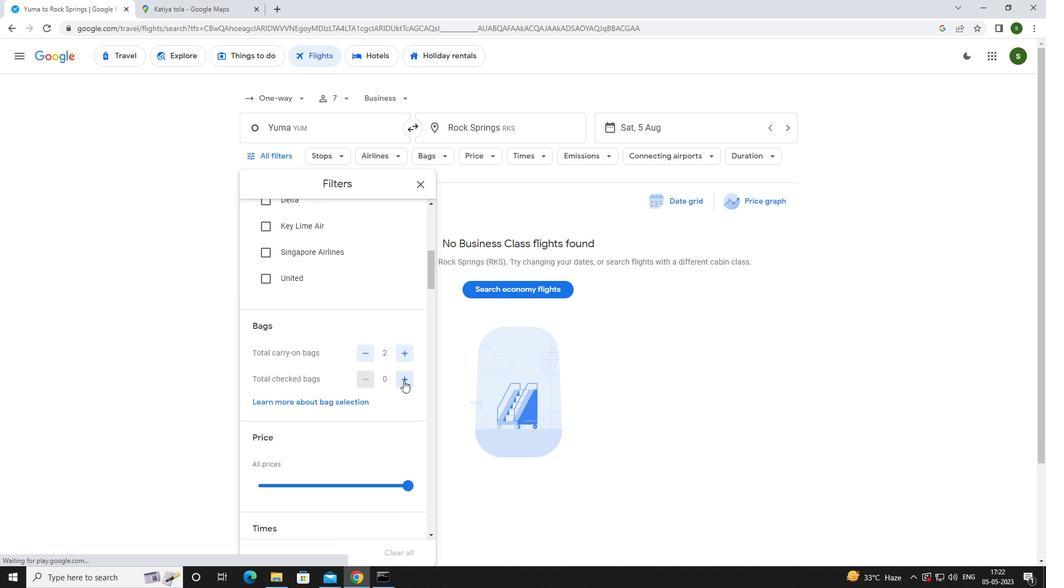 
Action: Mouse pressed left at (403, 381)
Screenshot: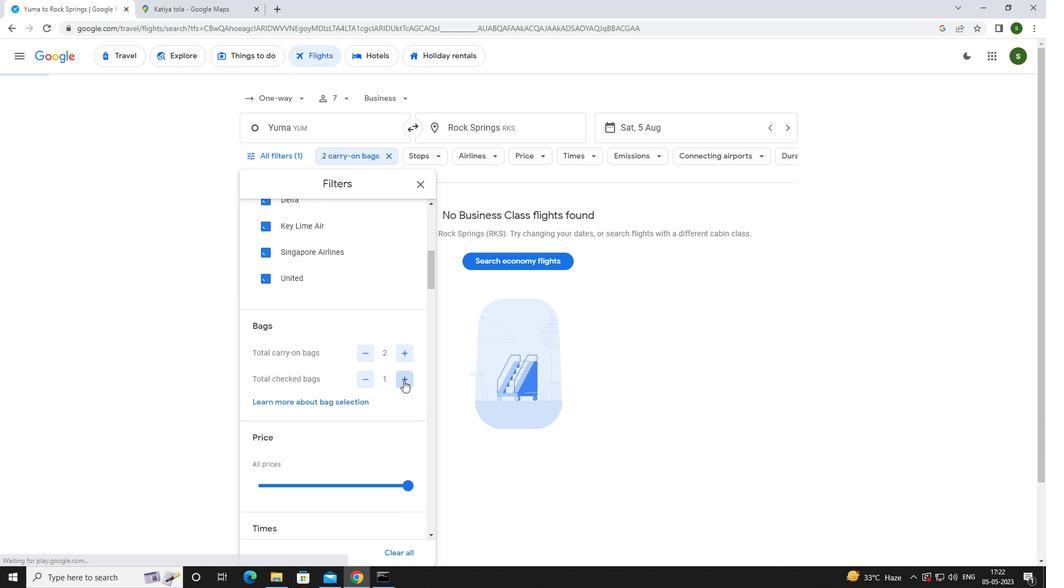 
Action: Mouse pressed left at (403, 381)
Screenshot: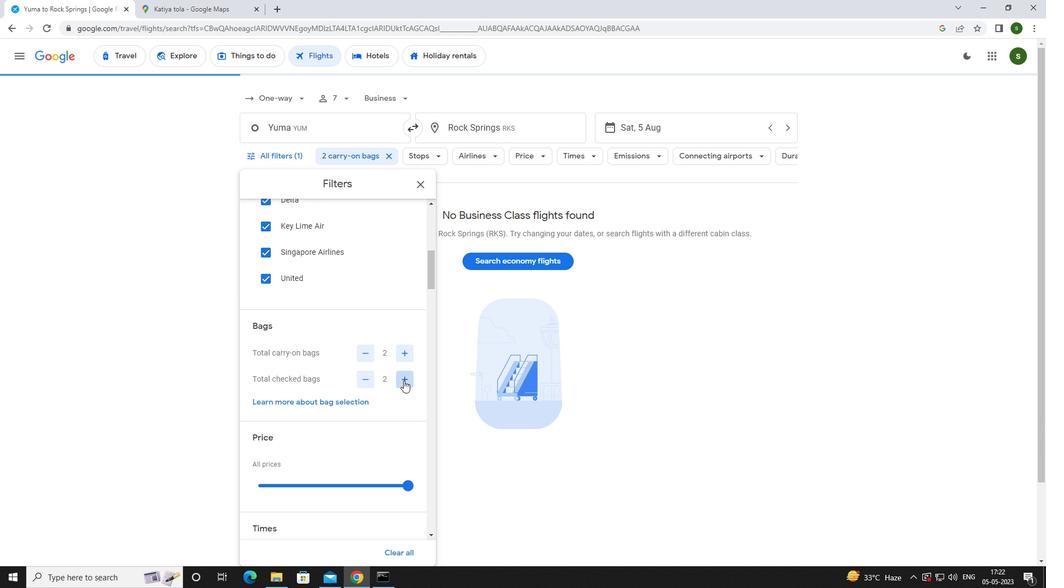 
Action: Mouse pressed left at (403, 381)
Screenshot: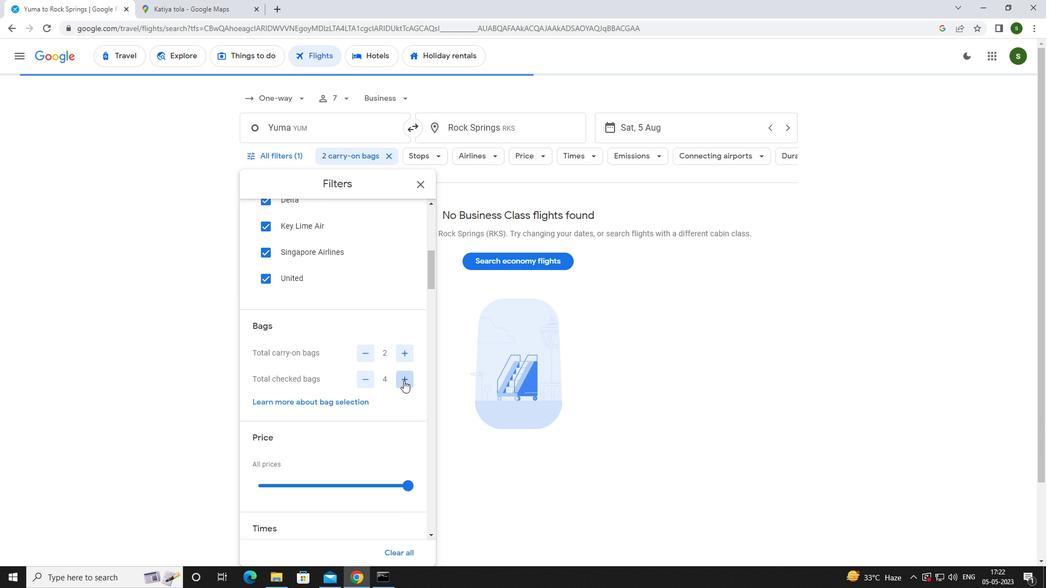 
Action: Mouse pressed left at (403, 381)
Screenshot: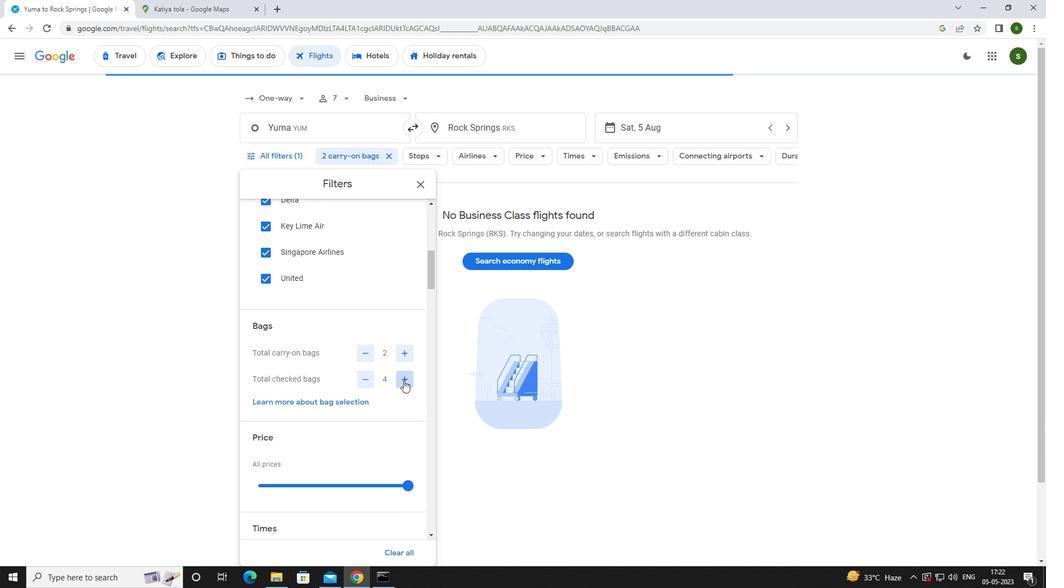 
Action: Mouse scrolled (403, 380) with delta (0, 0)
Screenshot: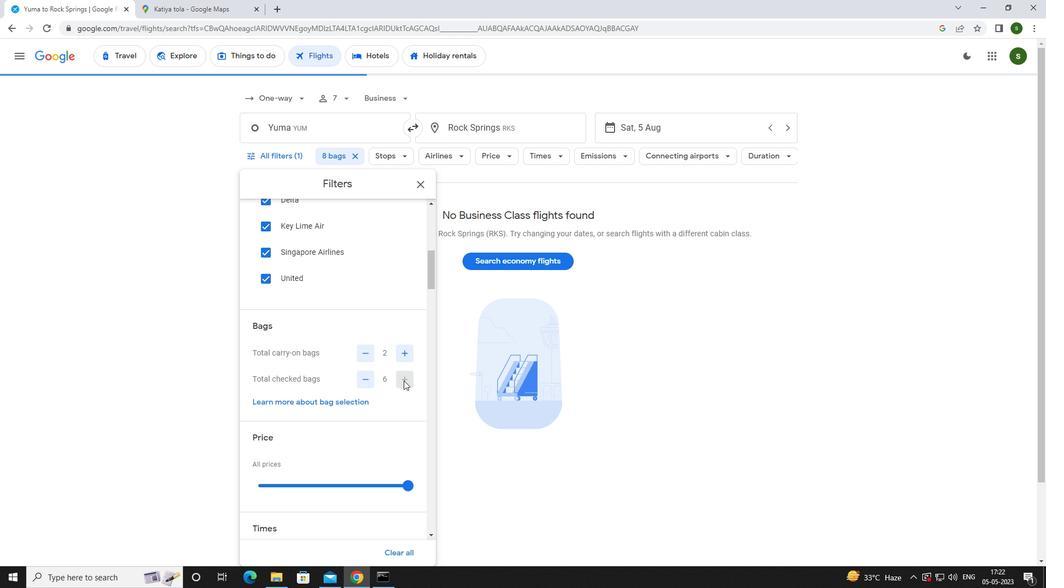 
Action: Mouse scrolled (403, 380) with delta (0, 0)
Screenshot: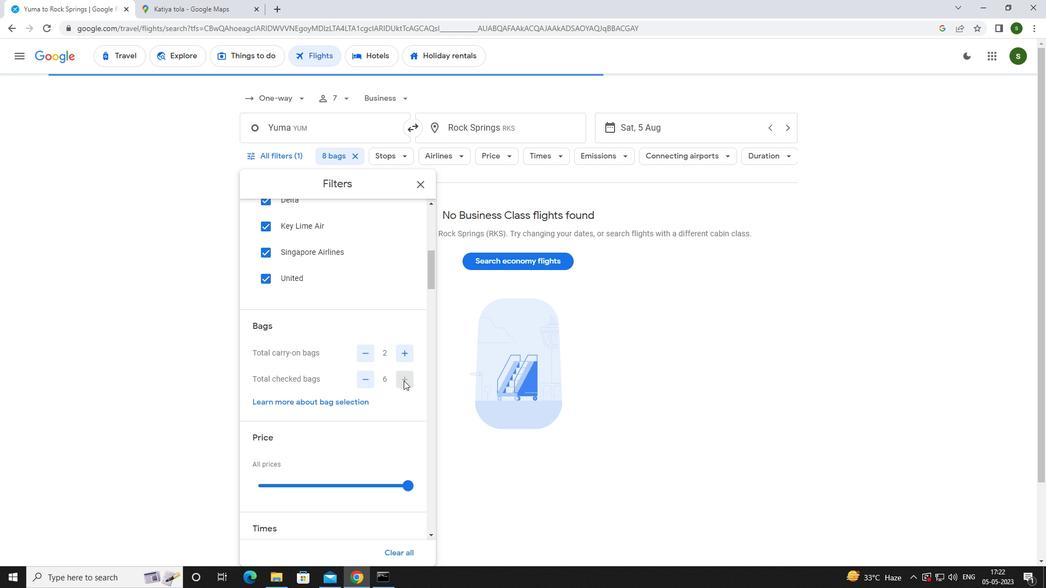 
Action: Mouse moved to (405, 375)
Screenshot: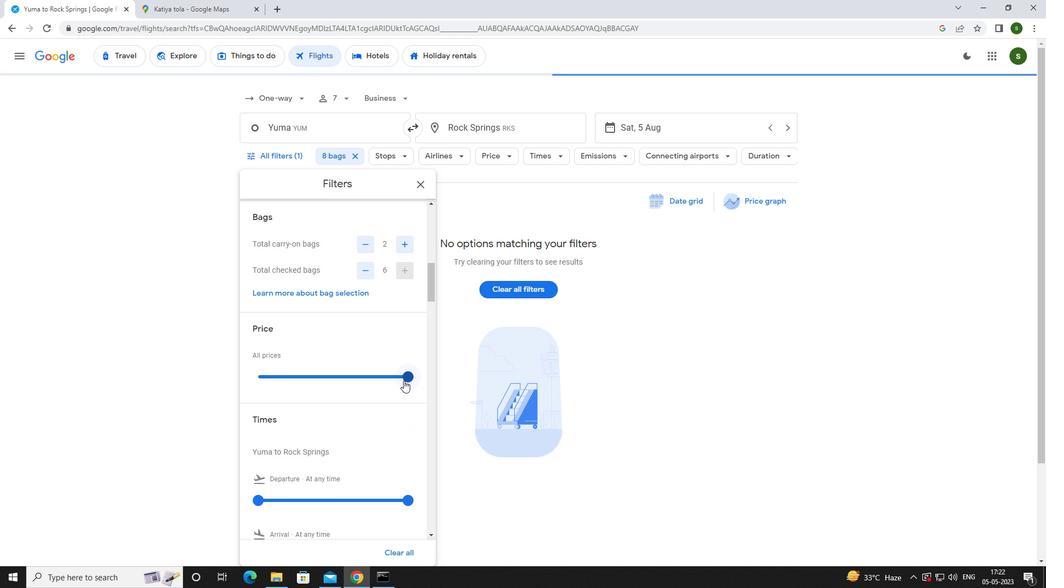 
Action: Mouse pressed left at (405, 375)
Screenshot: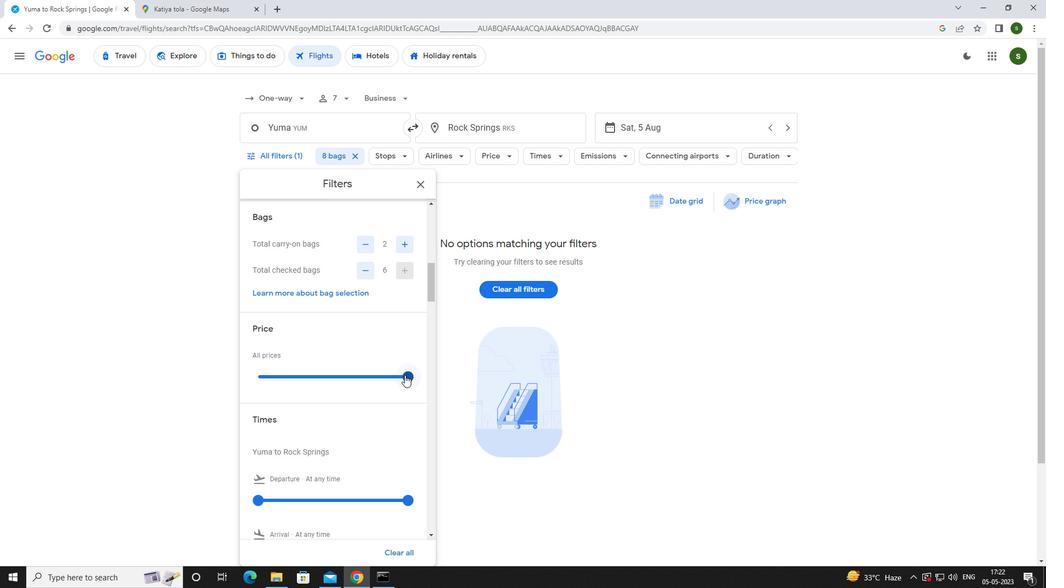 
Action: Mouse moved to (321, 387)
Screenshot: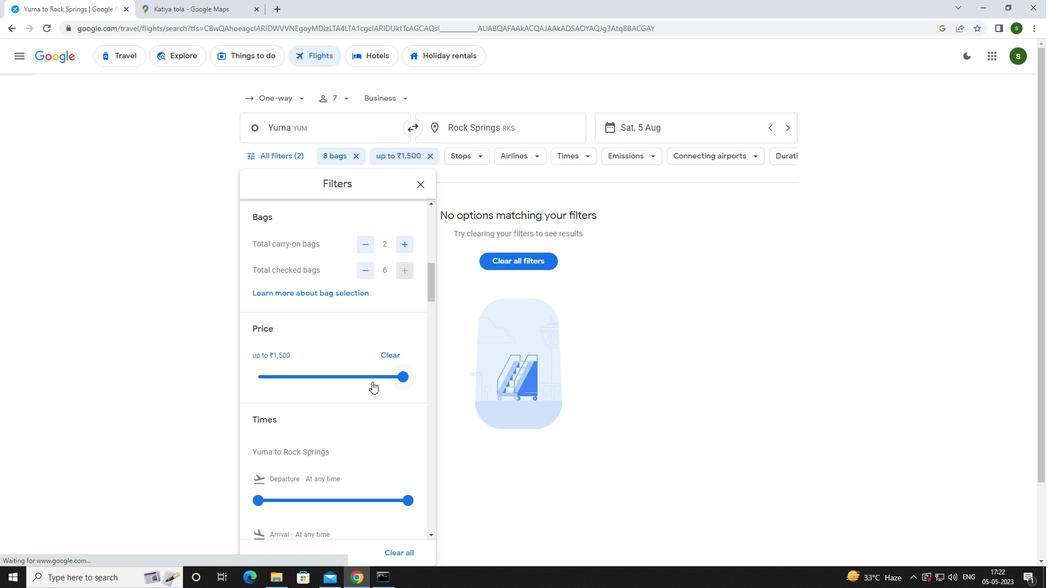 
Action: Mouse scrolled (321, 386) with delta (0, 0)
Screenshot: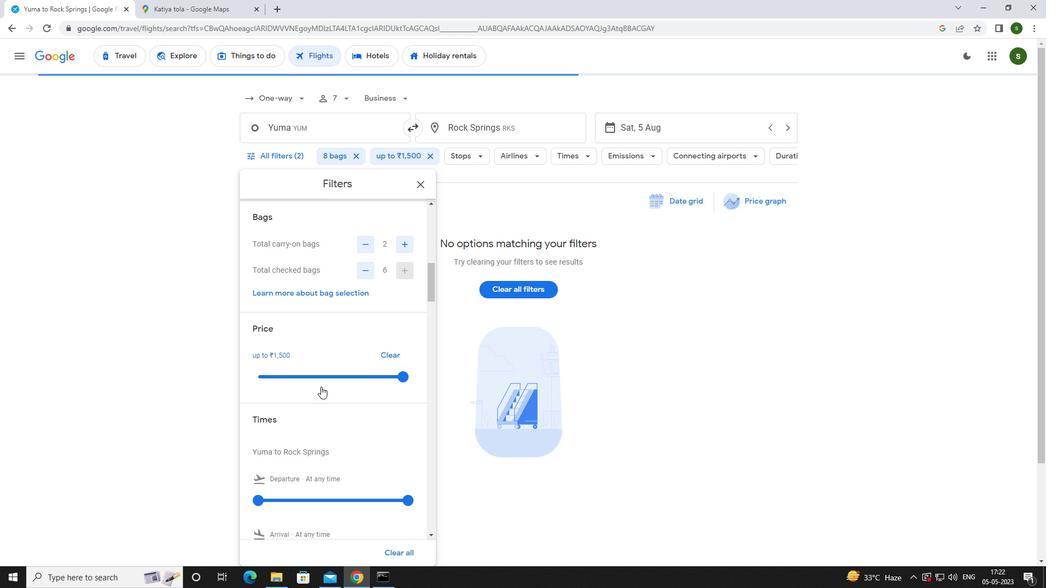 
Action: Mouse moved to (260, 443)
Screenshot: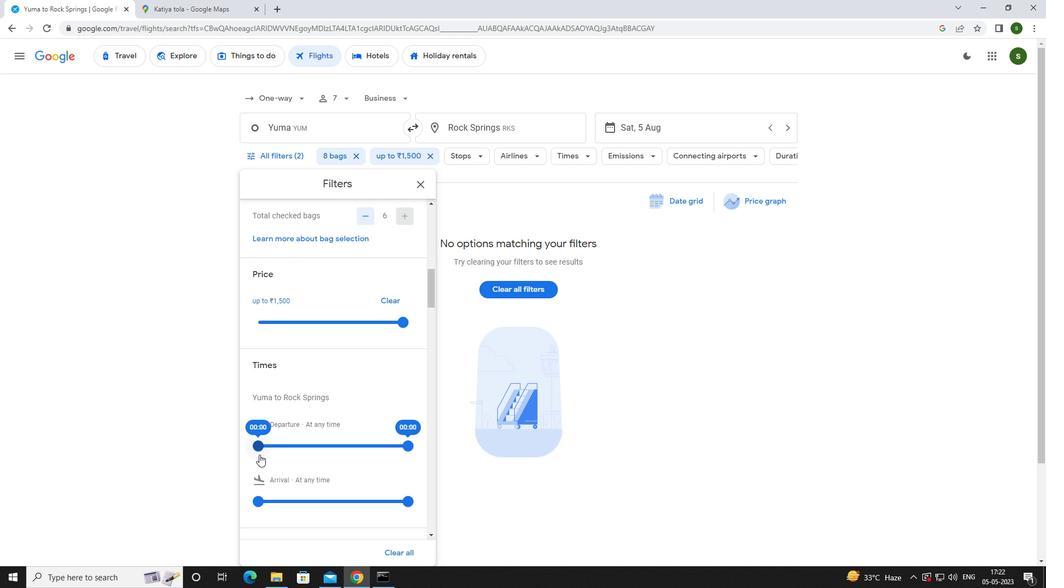 
Action: Mouse pressed left at (260, 443)
Screenshot: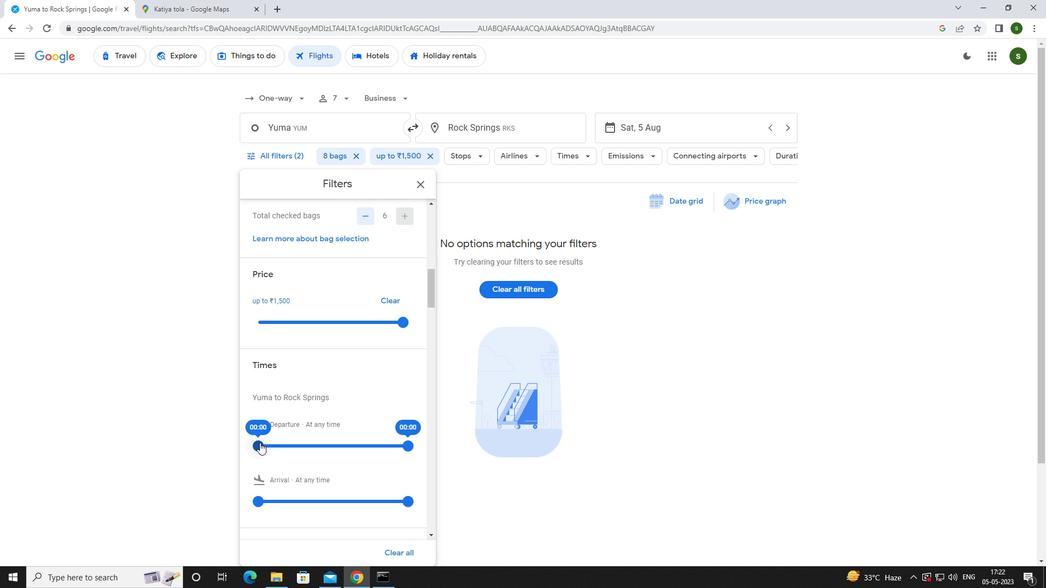 
Action: Mouse moved to (463, 488)
Screenshot: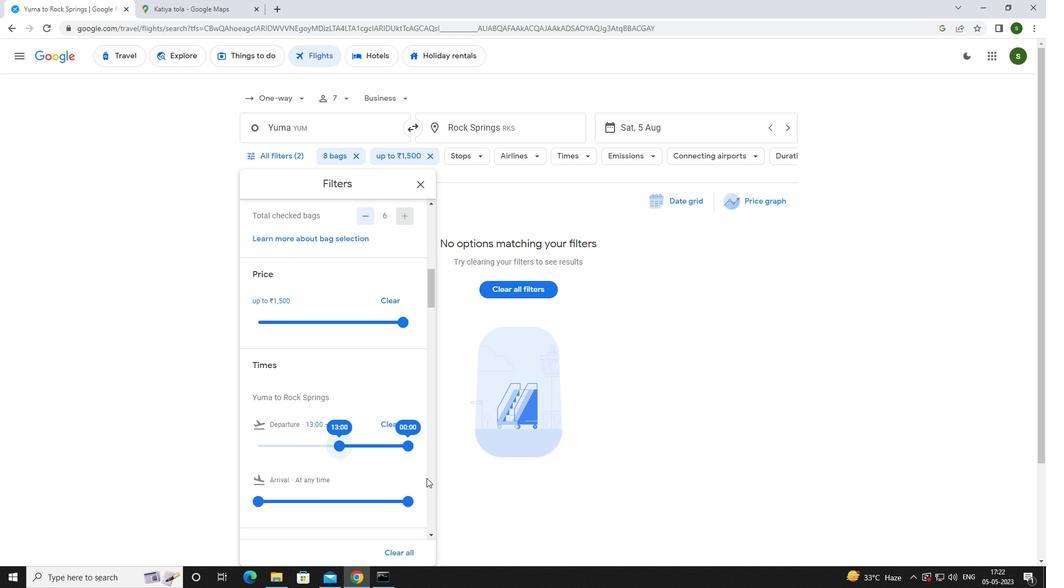 
Action: Mouse pressed left at (463, 488)
Screenshot: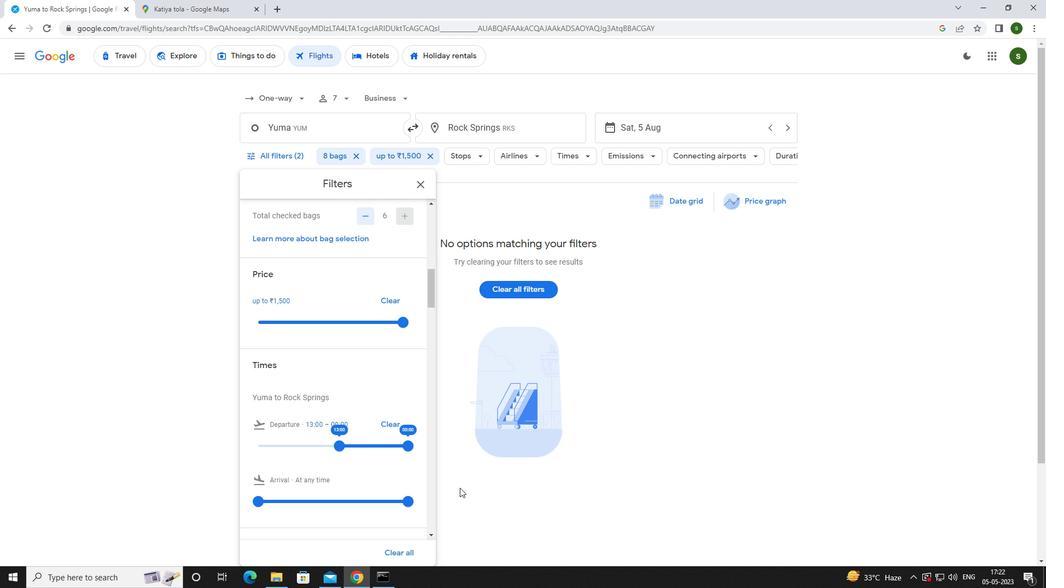 
